 Task: Find connections with filter location Buckhaven with filter topic #inspirationwith filter profile language Potuguese with filter current company Indian Army with filter school Students careers with filter industry Retail Florists with filter service category Health Insurance with filter keywords title Community Food Project Worker
Action: Mouse moved to (588, 68)
Screenshot: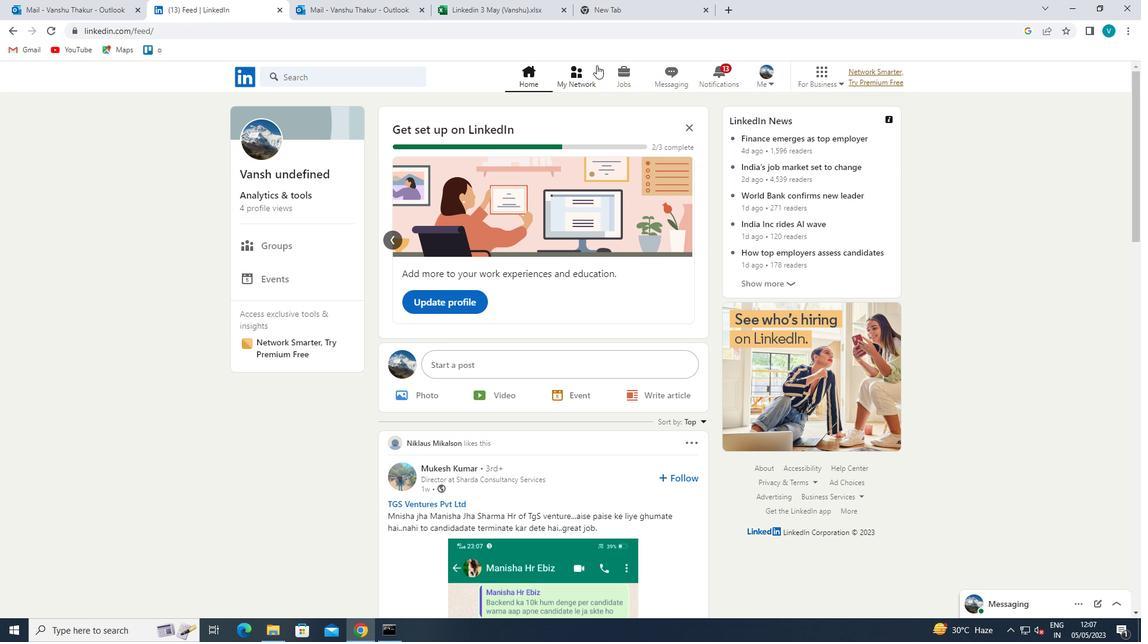 
Action: Mouse pressed left at (588, 68)
Screenshot: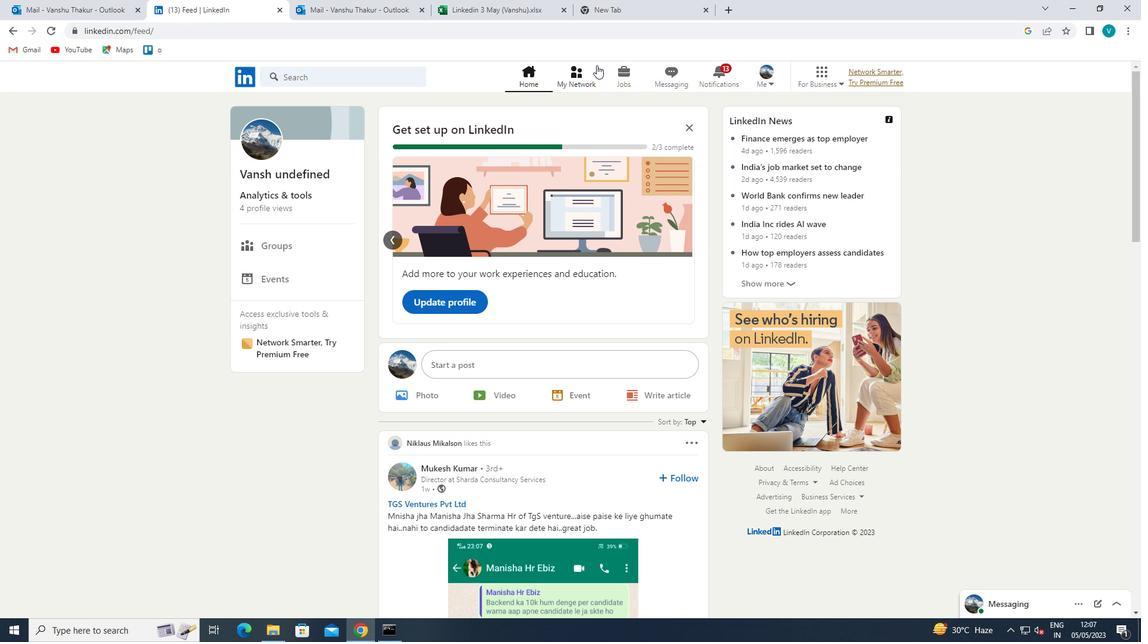 
Action: Mouse moved to (345, 137)
Screenshot: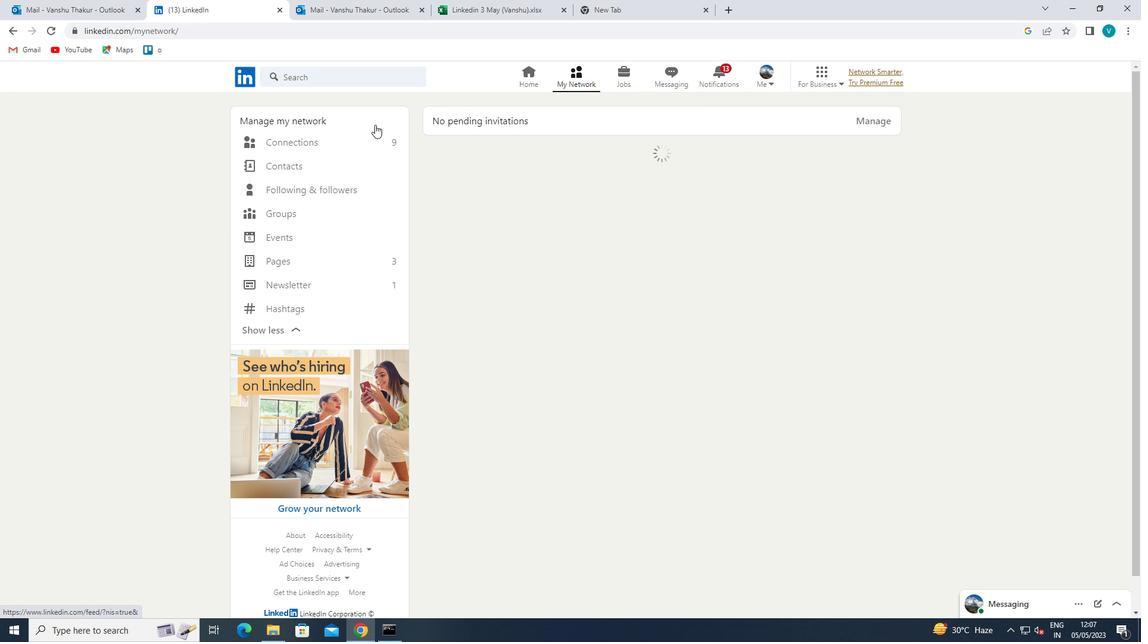 
Action: Mouse pressed left at (345, 137)
Screenshot: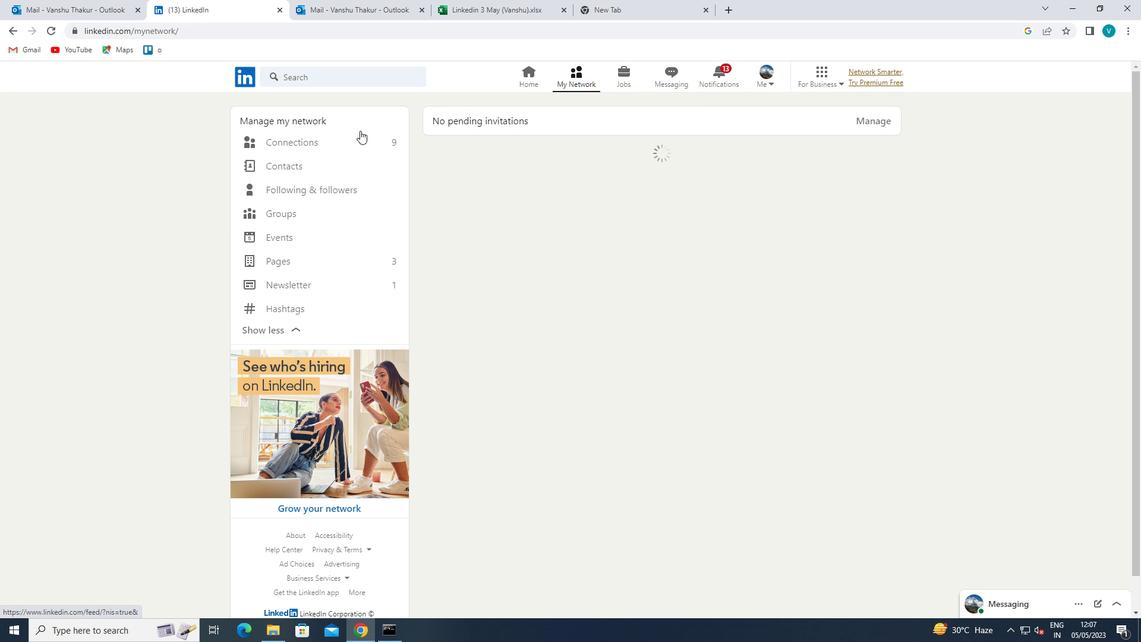 
Action: Mouse moved to (681, 144)
Screenshot: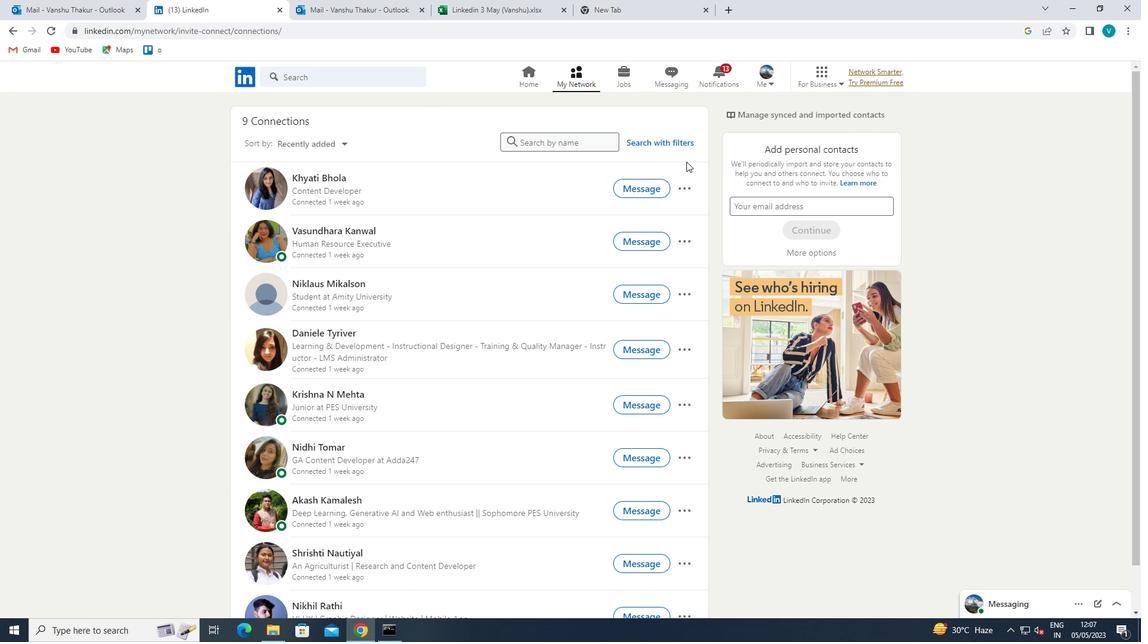 
Action: Mouse pressed left at (681, 144)
Screenshot: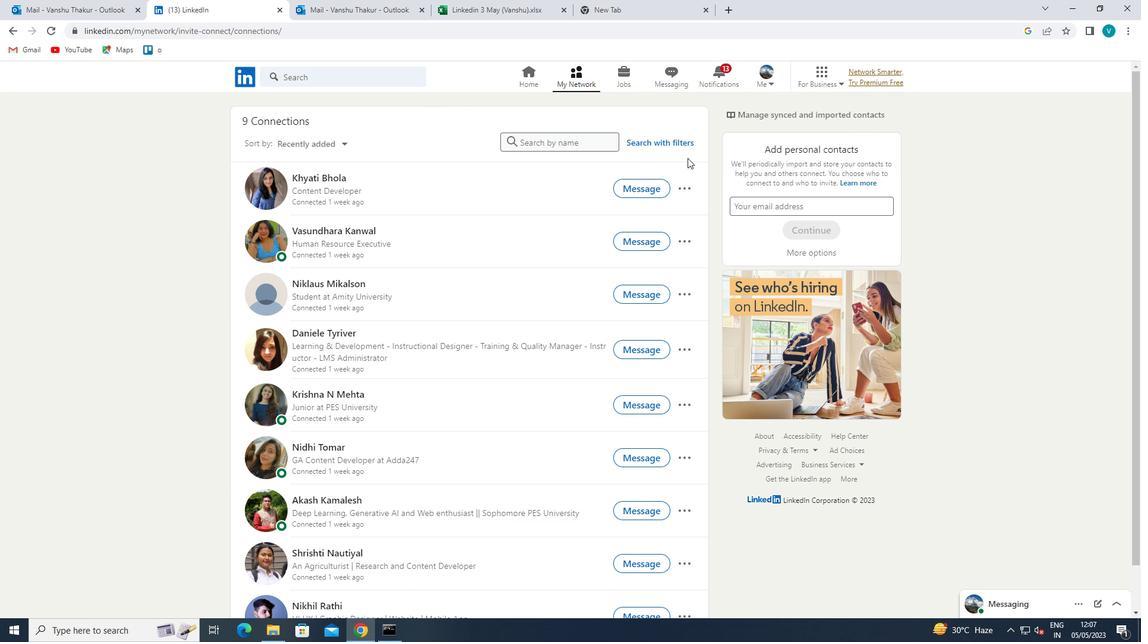
Action: Mouse moved to (575, 115)
Screenshot: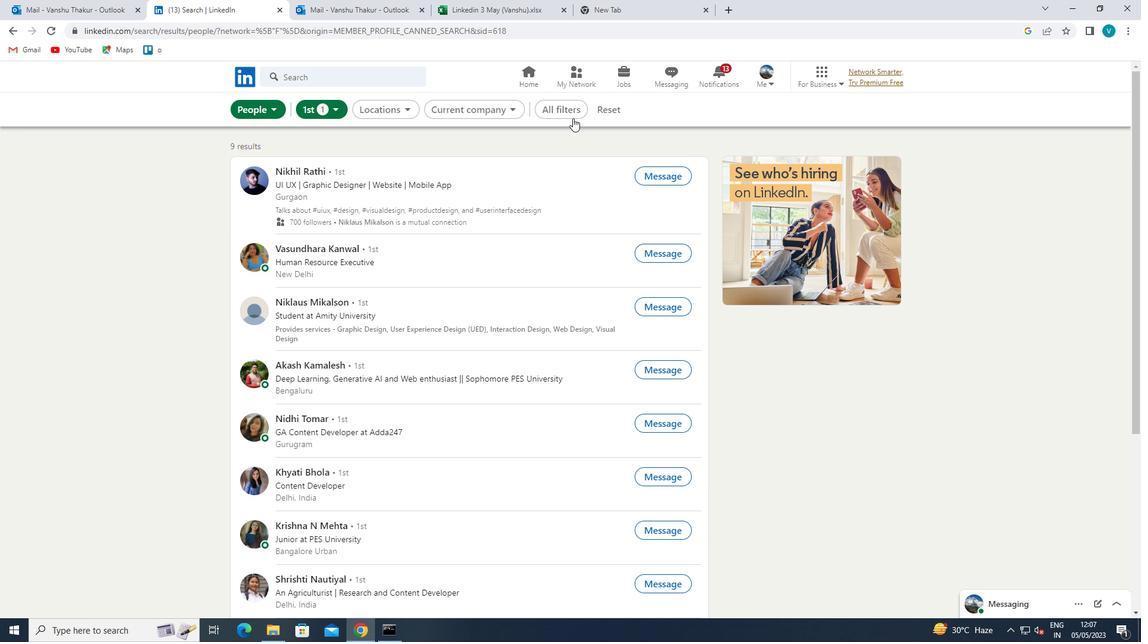 
Action: Mouse pressed left at (575, 115)
Screenshot: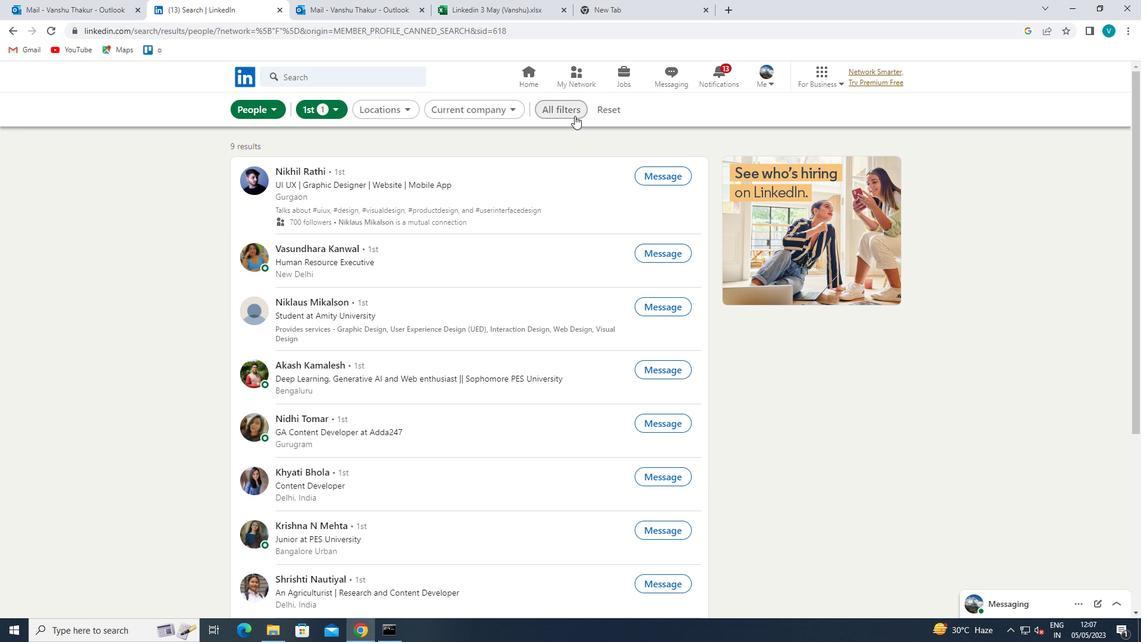 
Action: Mouse moved to (929, 231)
Screenshot: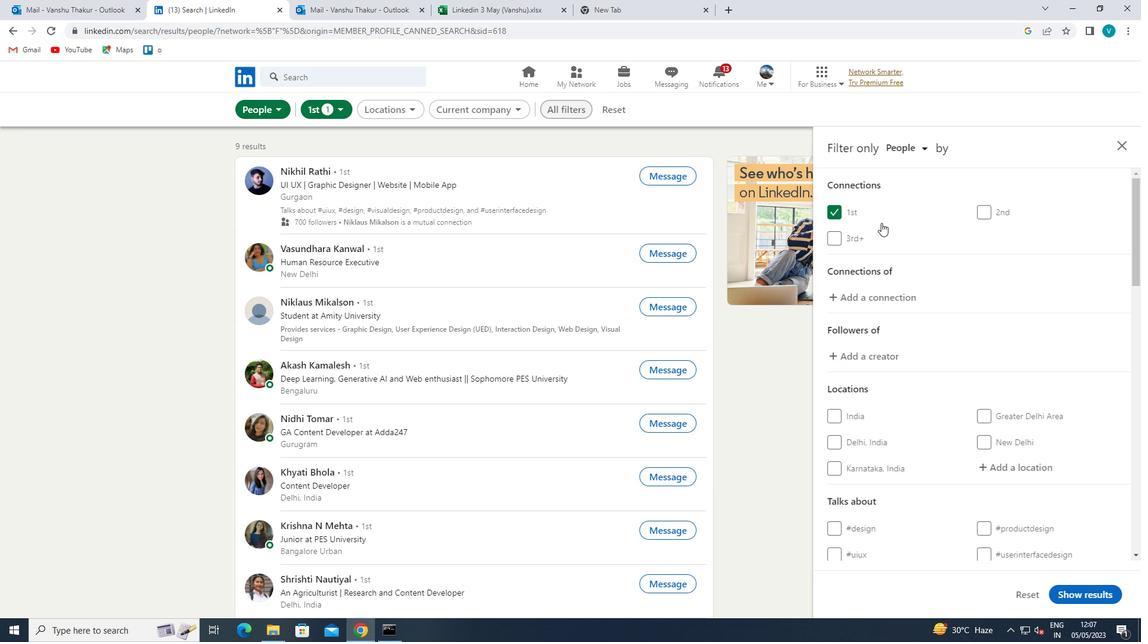 
Action: Mouse scrolled (929, 231) with delta (0, 0)
Screenshot: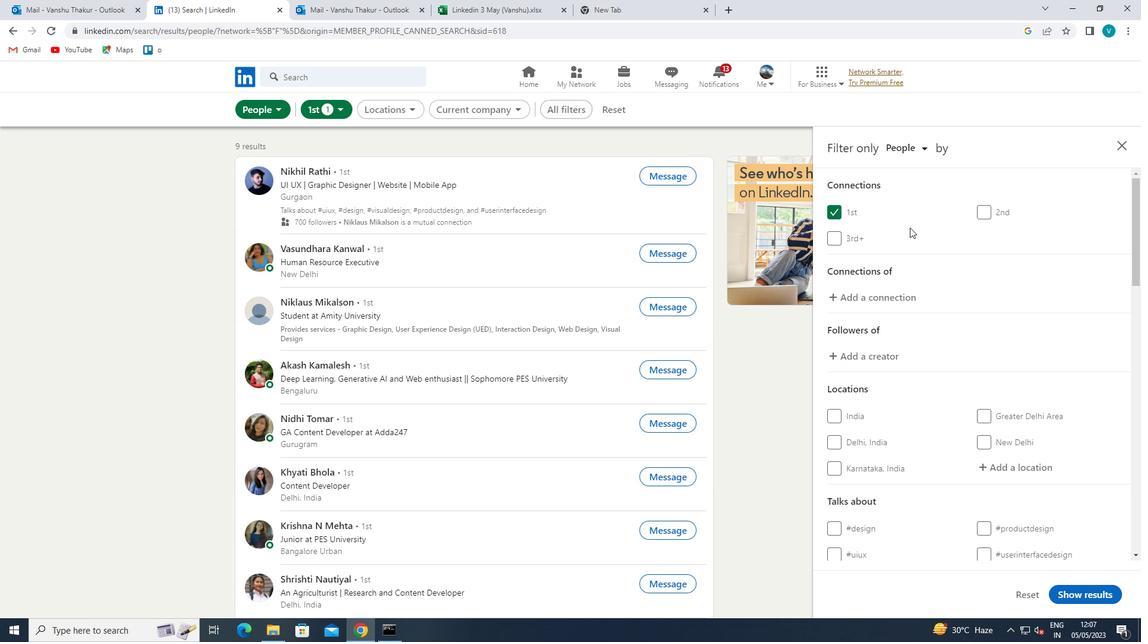 
Action: Mouse scrolled (929, 231) with delta (0, 0)
Screenshot: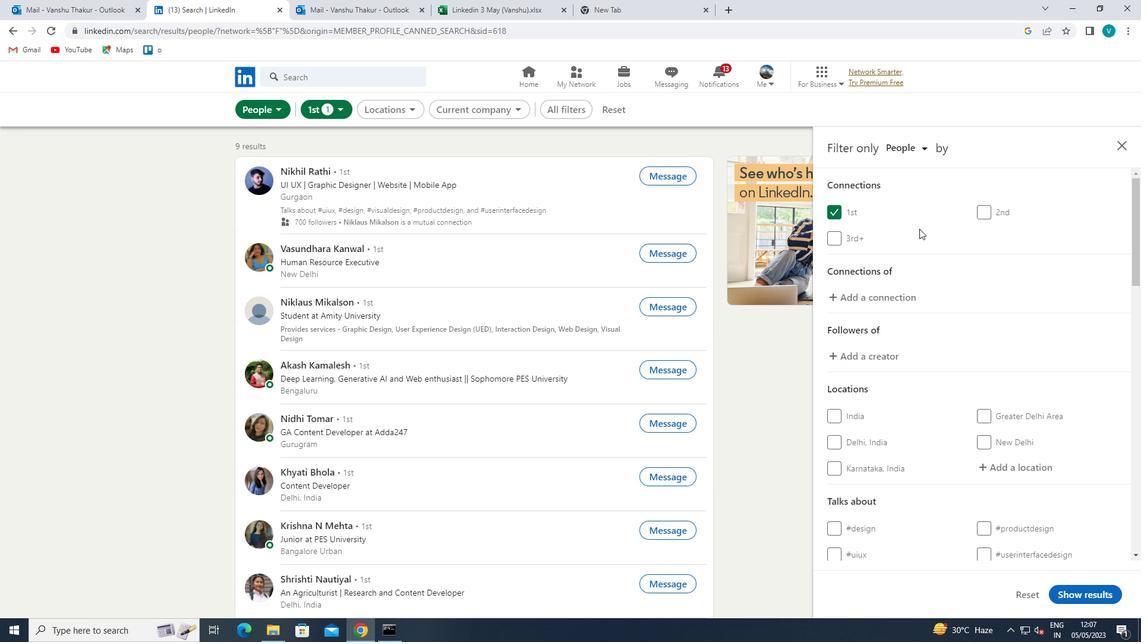 
Action: Mouse moved to (1009, 339)
Screenshot: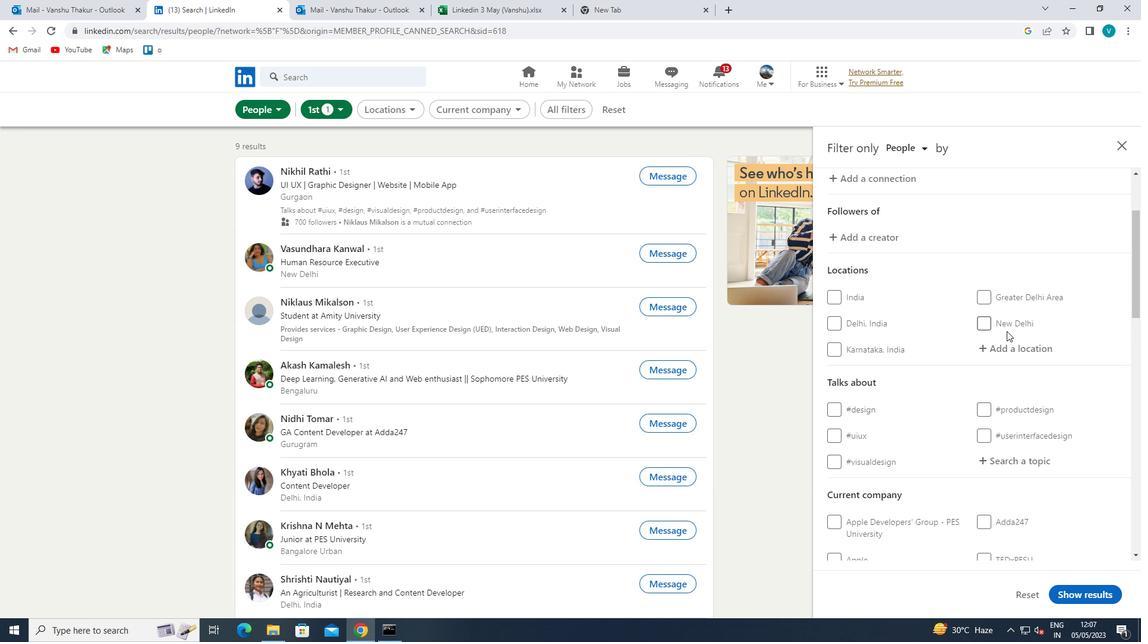 
Action: Mouse pressed left at (1009, 339)
Screenshot: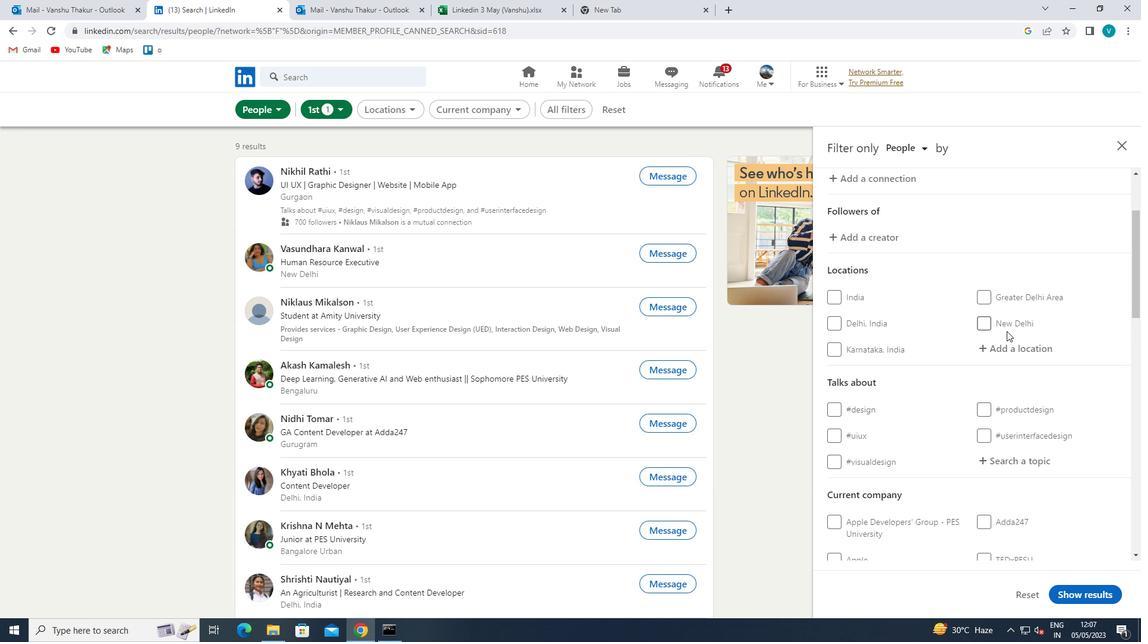 
Action: Key pressed <Key.shift>BUCKHAVEN
Screenshot: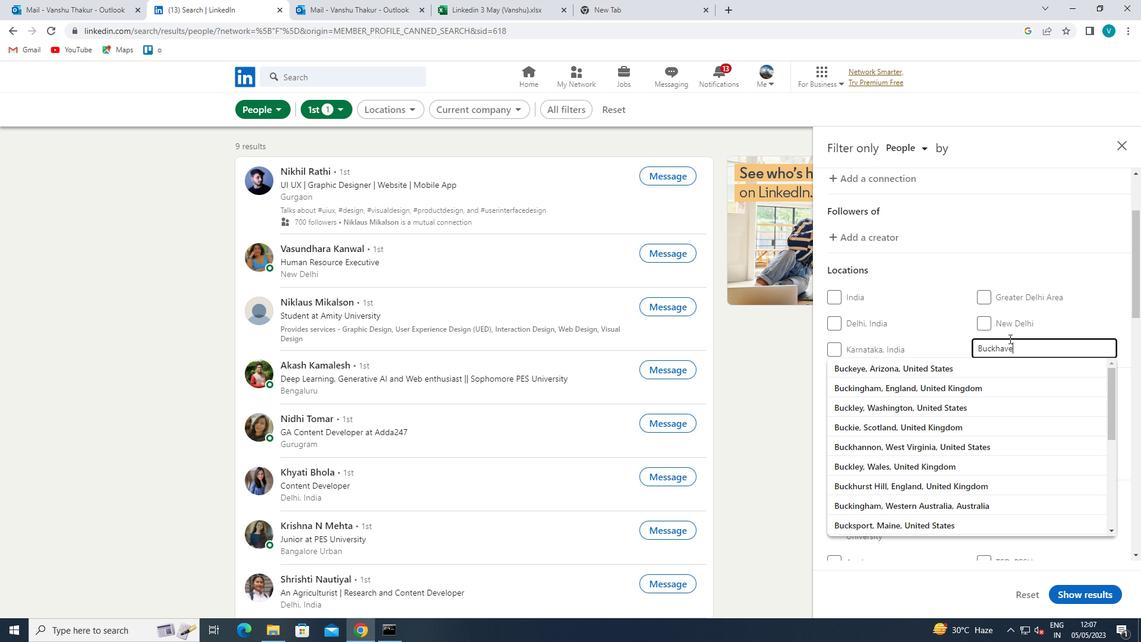 
Action: Mouse moved to (985, 367)
Screenshot: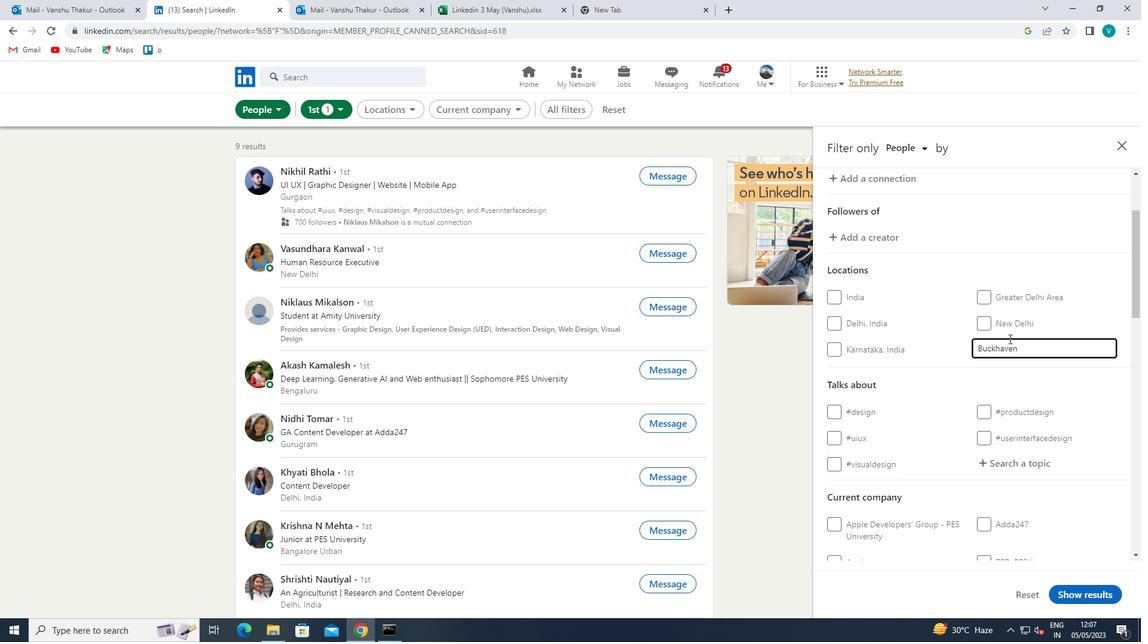
Action: Mouse pressed left at (985, 367)
Screenshot: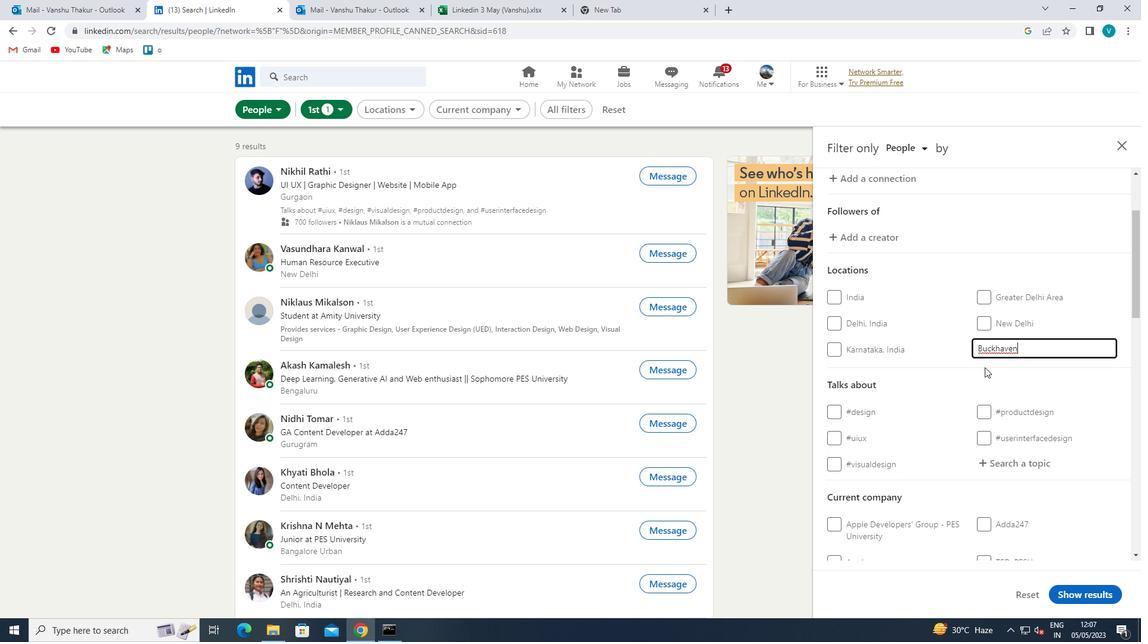 
Action: Mouse scrolled (985, 366) with delta (0, 0)
Screenshot: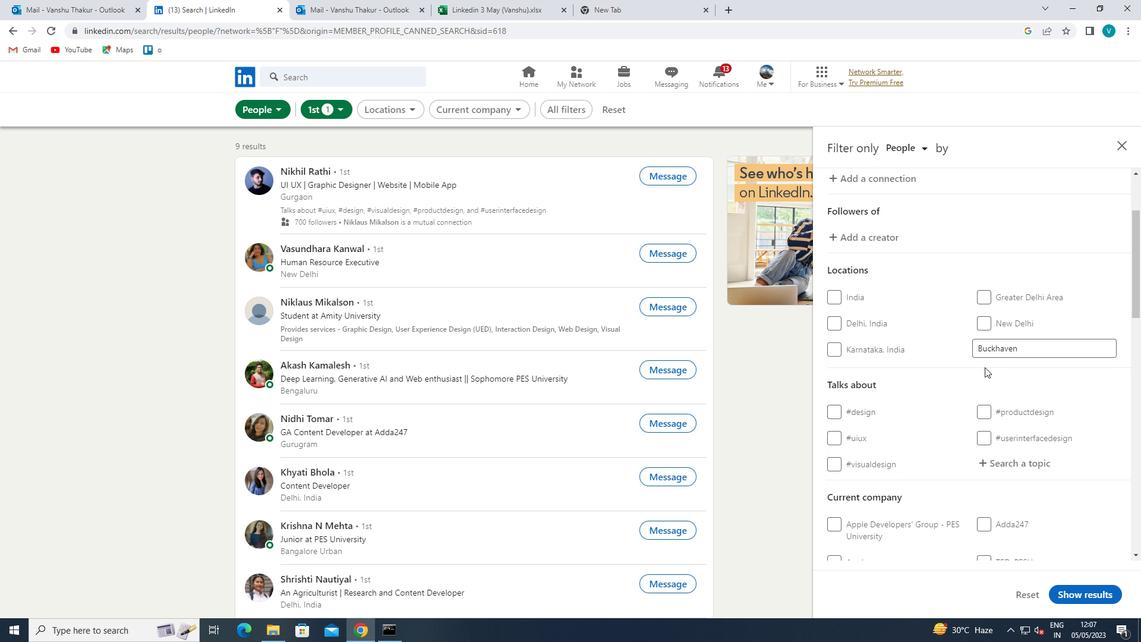 
Action: Mouse scrolled (985, 366) with delta (0, 0)
Screenshot: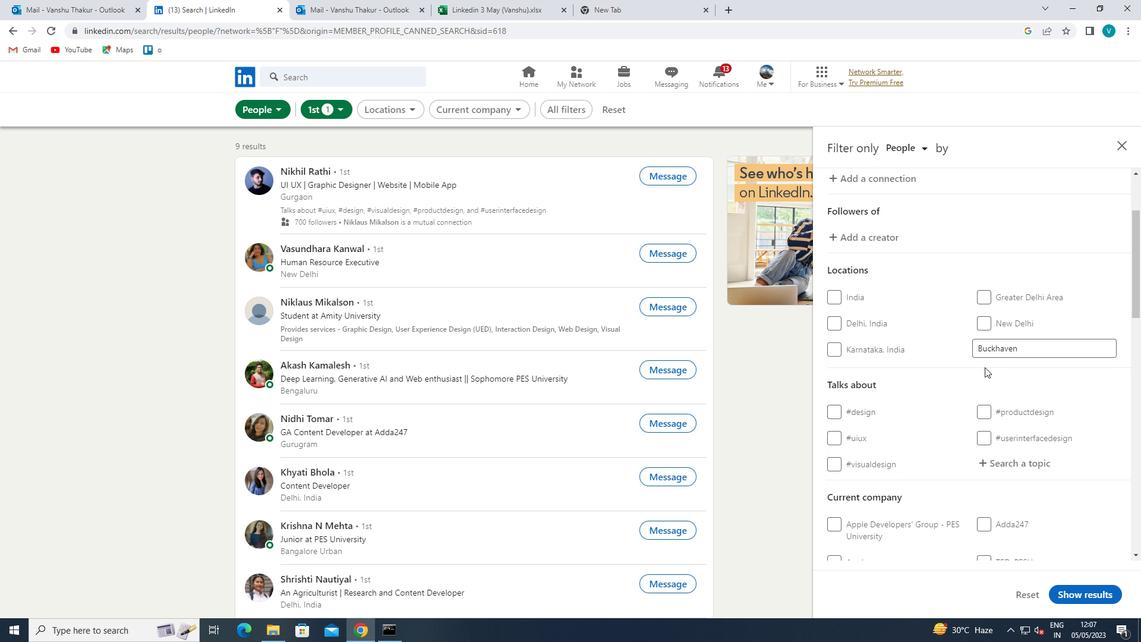 
Action: Mouse moved to (1009, 344)
Screenshot: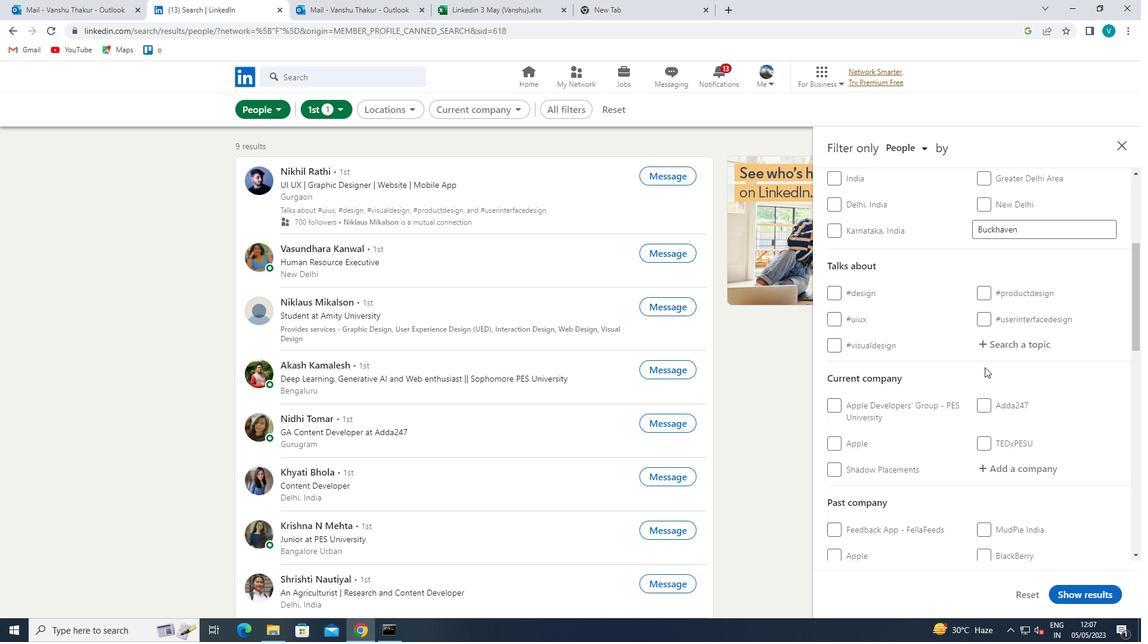 
Action: Mouse pressed left at (1009, 344)
Screenshot: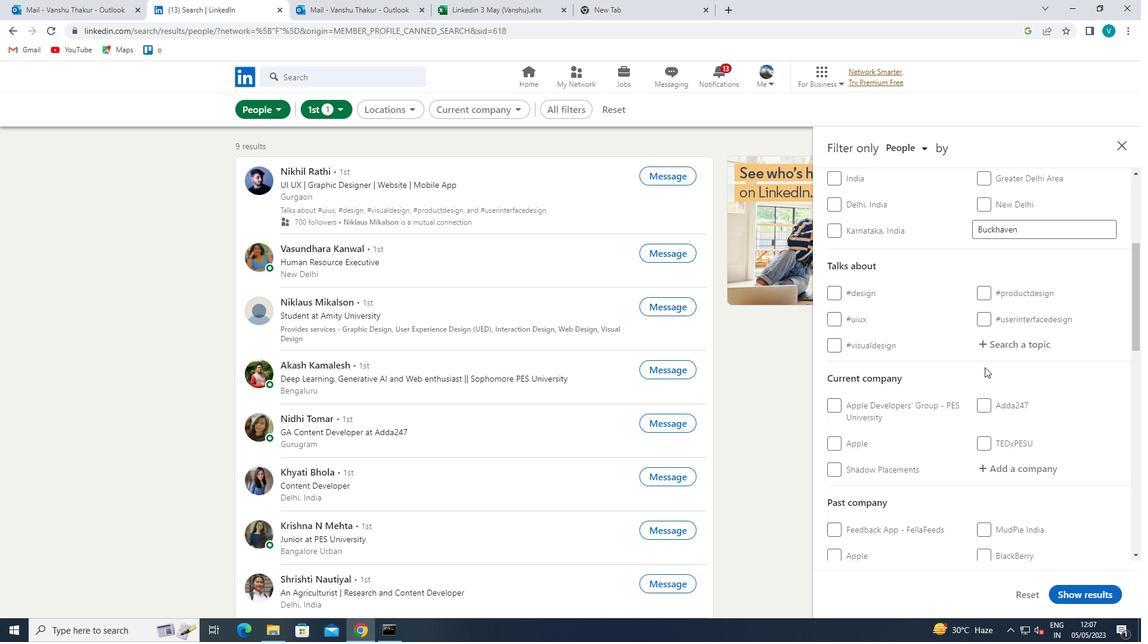 
Action: Key pressed INSPIRATION
Screenshot: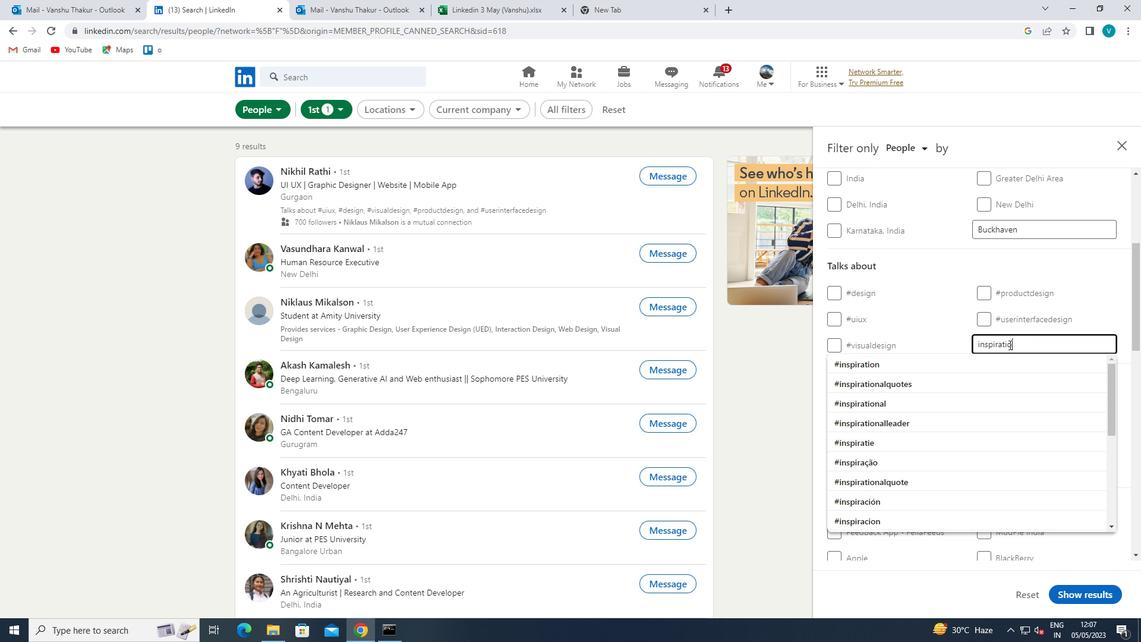 
Action: Mouse moved to (987, 359)
Screenshot: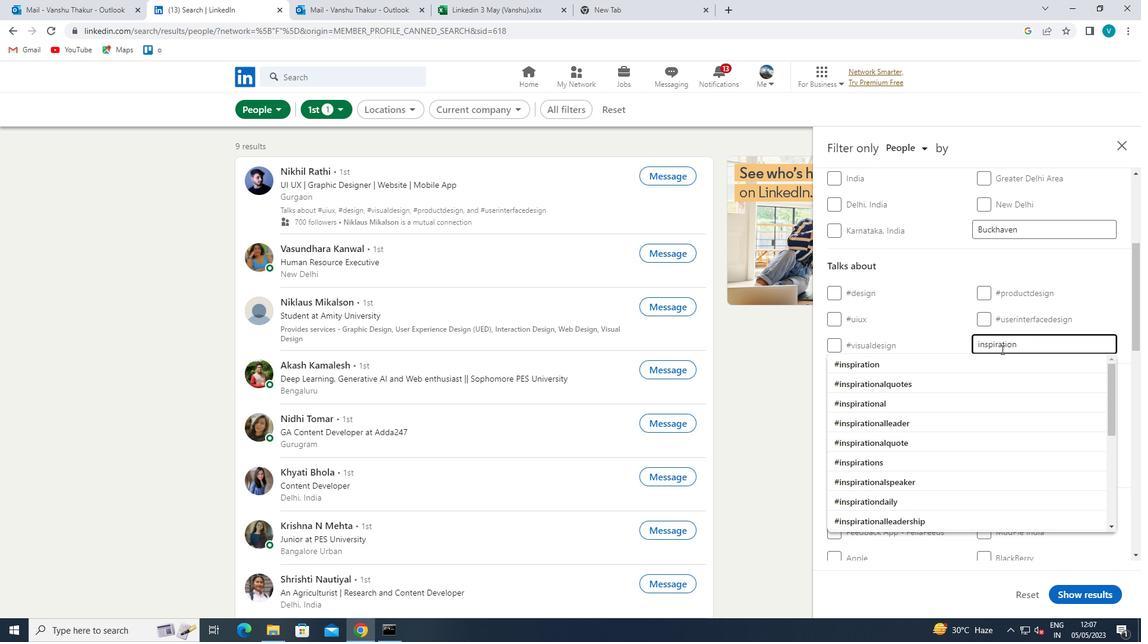 
Action: Mouse pressed left at (987, 359)
Screenshot: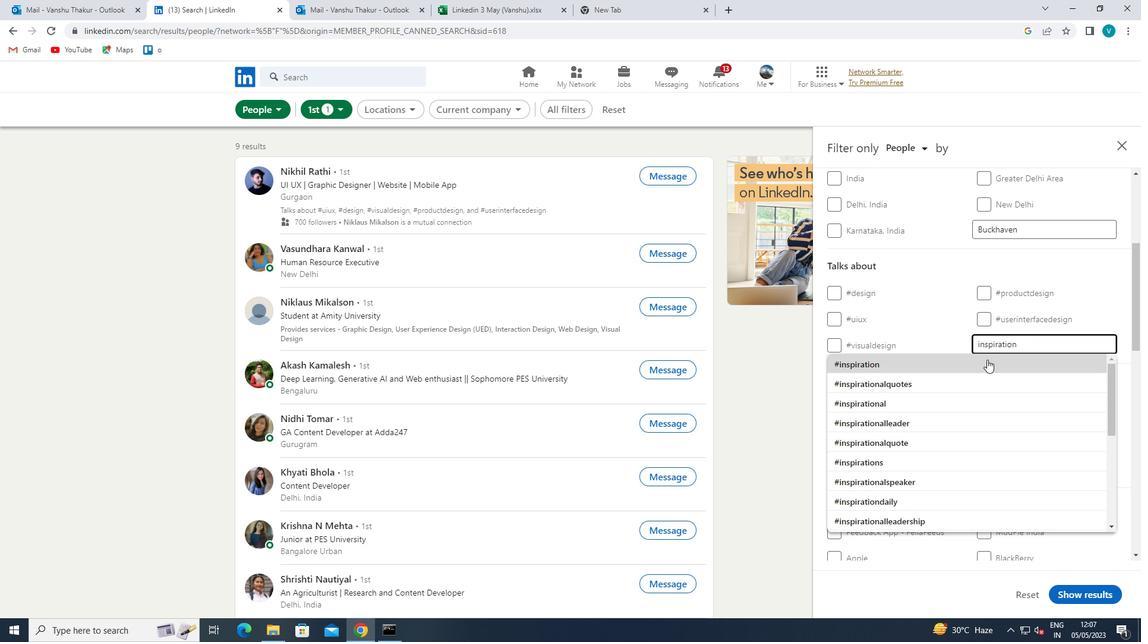 
Action: Mouse scrolled (987, 359) with delta (0, 0)
Screenshot: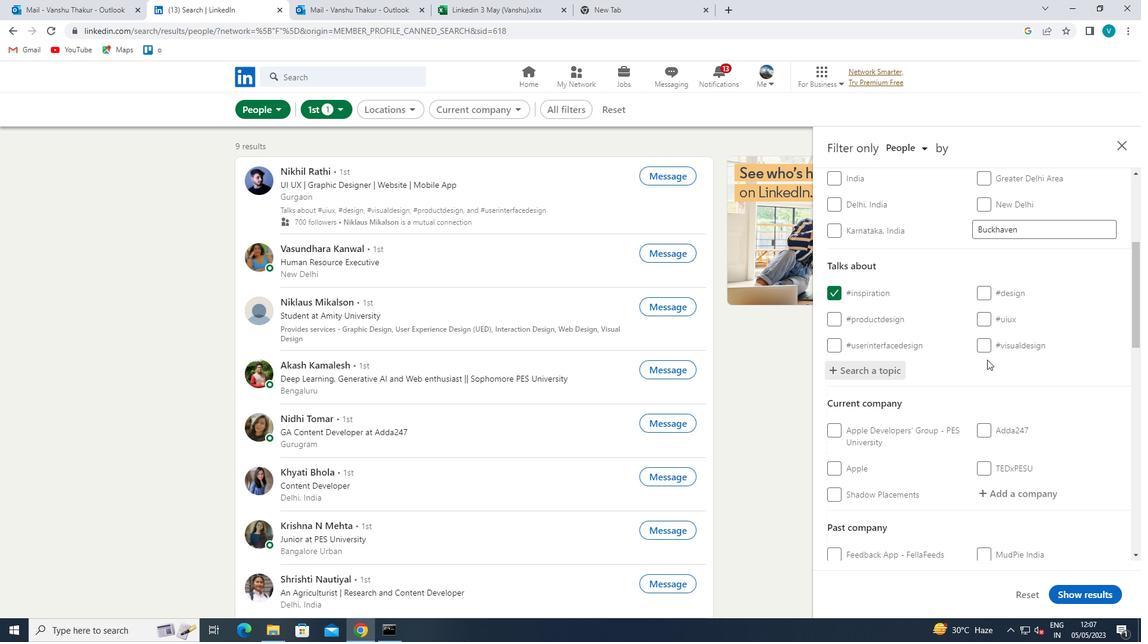 
Action: Mouse scrolled (987, 359) with delta (0, 0)
Screenshot: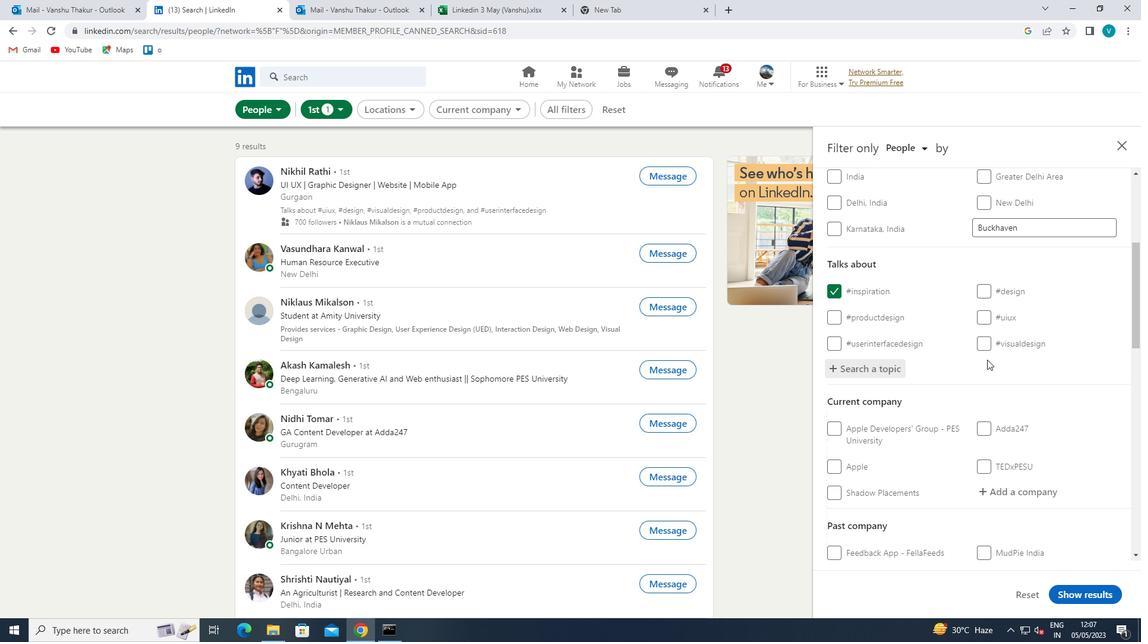 
Action: Mouse moved to (995, 374)
Screenshot: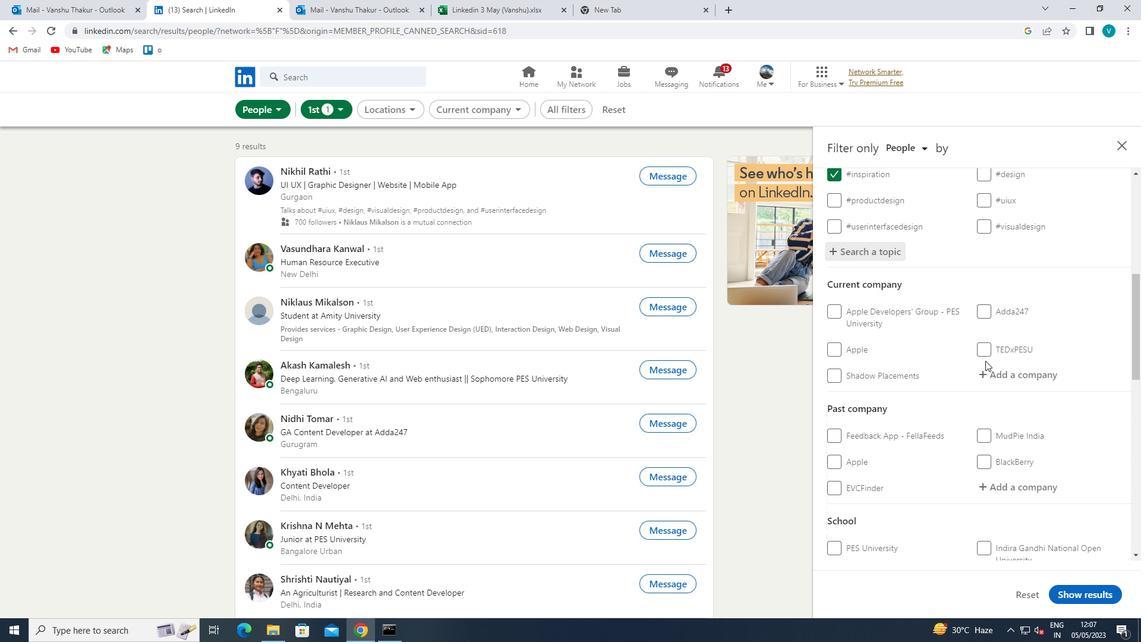
Action: Mouse pressed left at (995, 374)
Screenshot: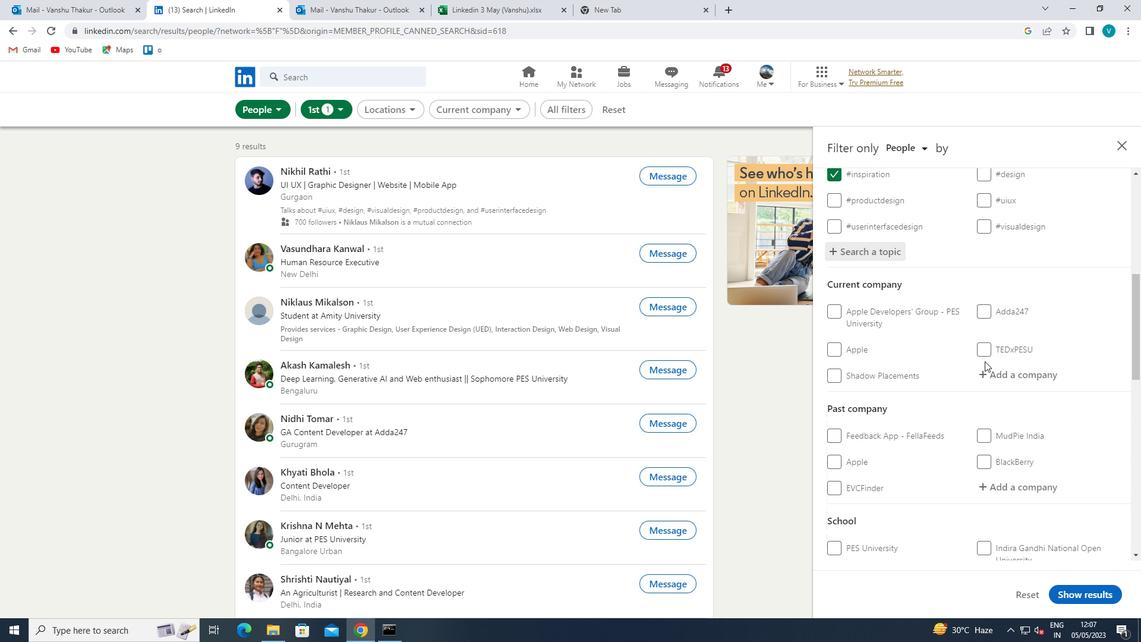 
Action: Mouse moved to (1002, 371)
Screenshot: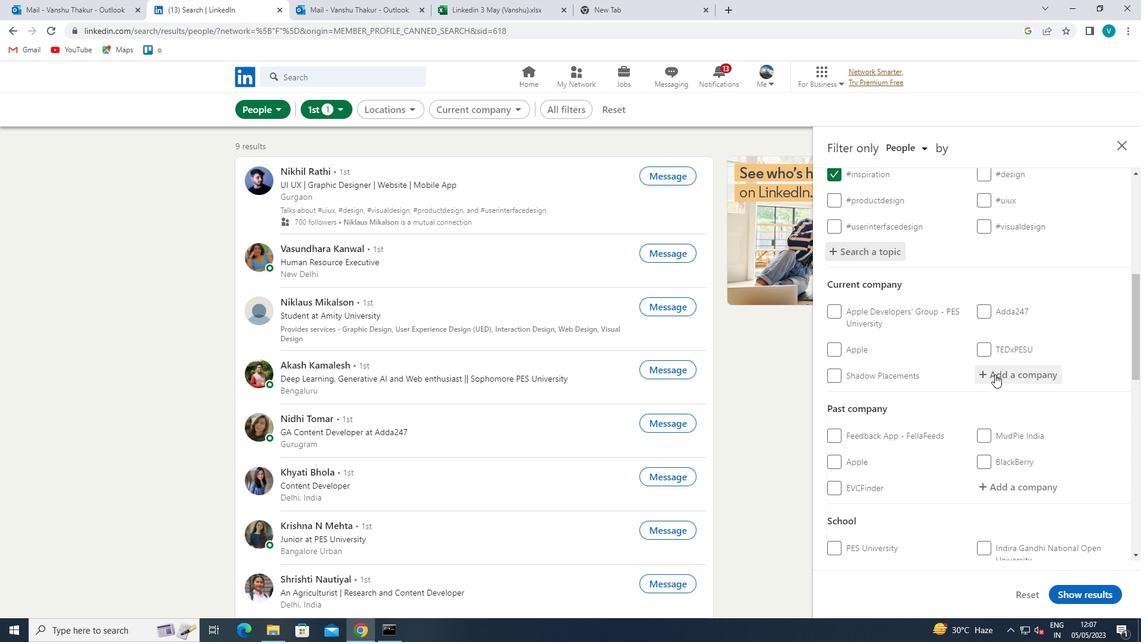 
Action: Key pressed <Key.shift>INDIAN<Key.space><Key.shift>ARMY
Screenshot: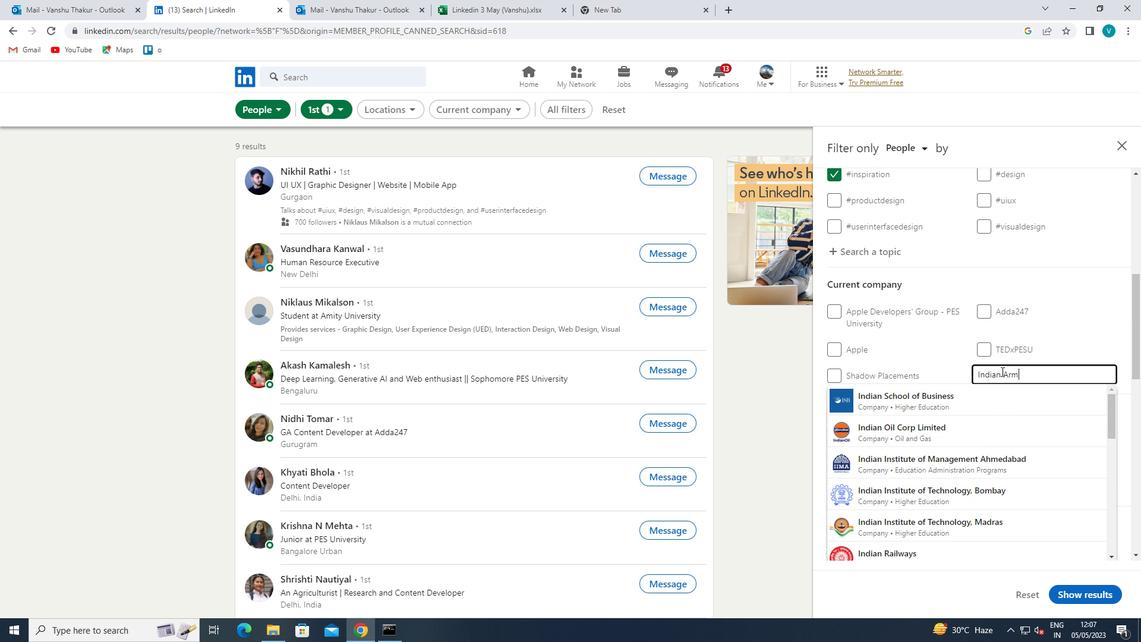 
Action: Mouse moved to (971, 391)
Screenshot: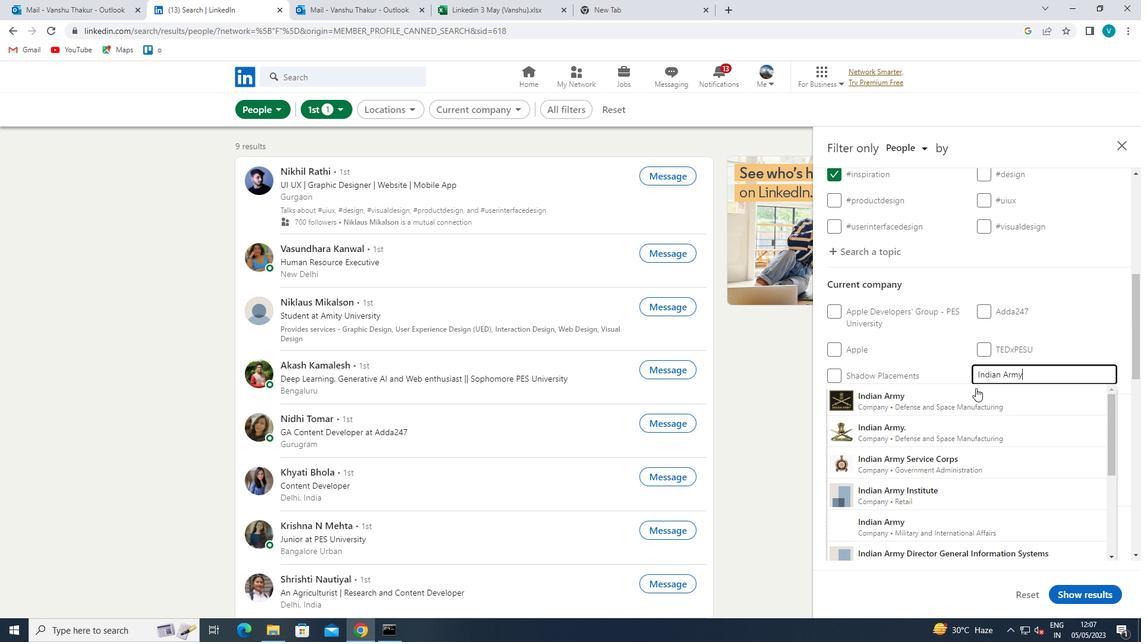 
Action: Mouse pressed left at (971, 391)
Screenshot: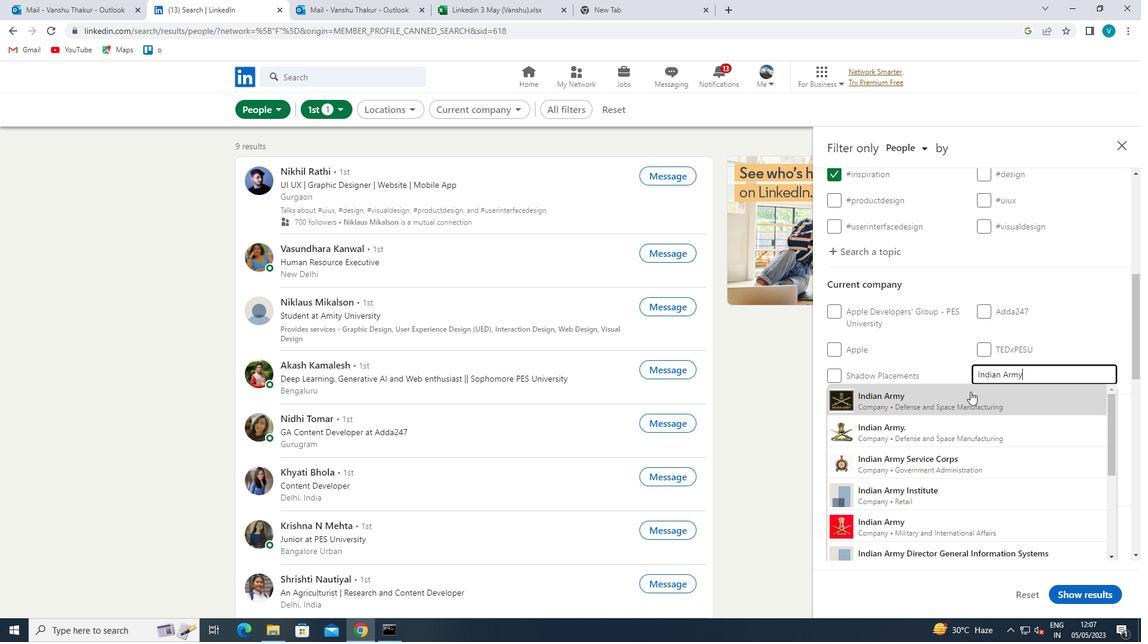 
Action: Mouse scrolled (971, 391) with delta (0, 0)
Screenshot: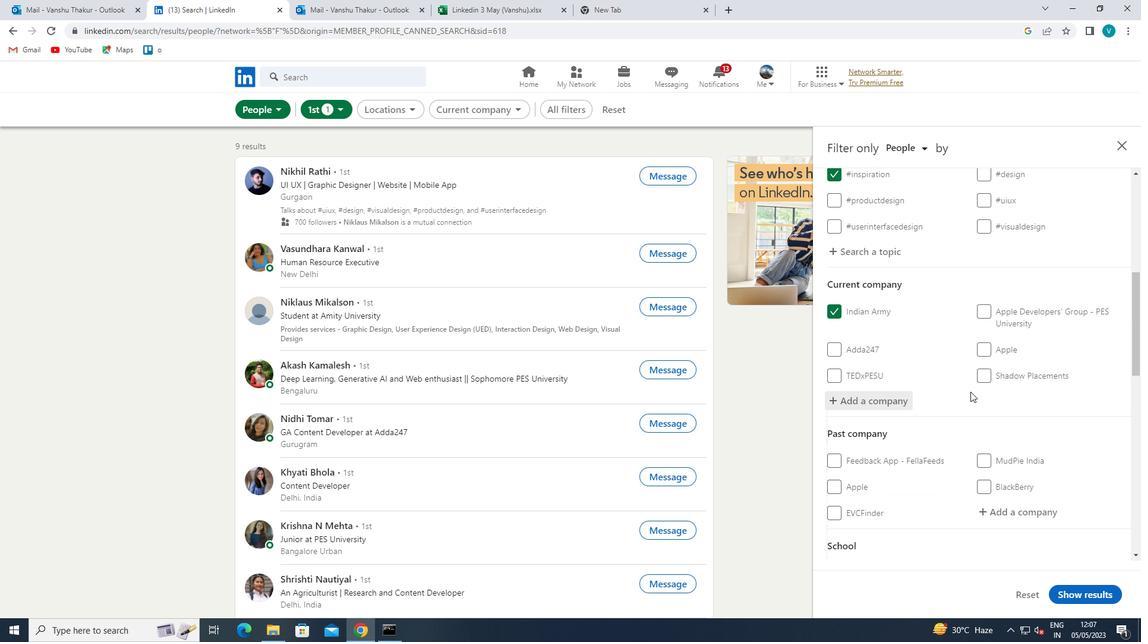 
Action: Mouse scrolled (971, 391) with delta (0, 0)
Screenshot: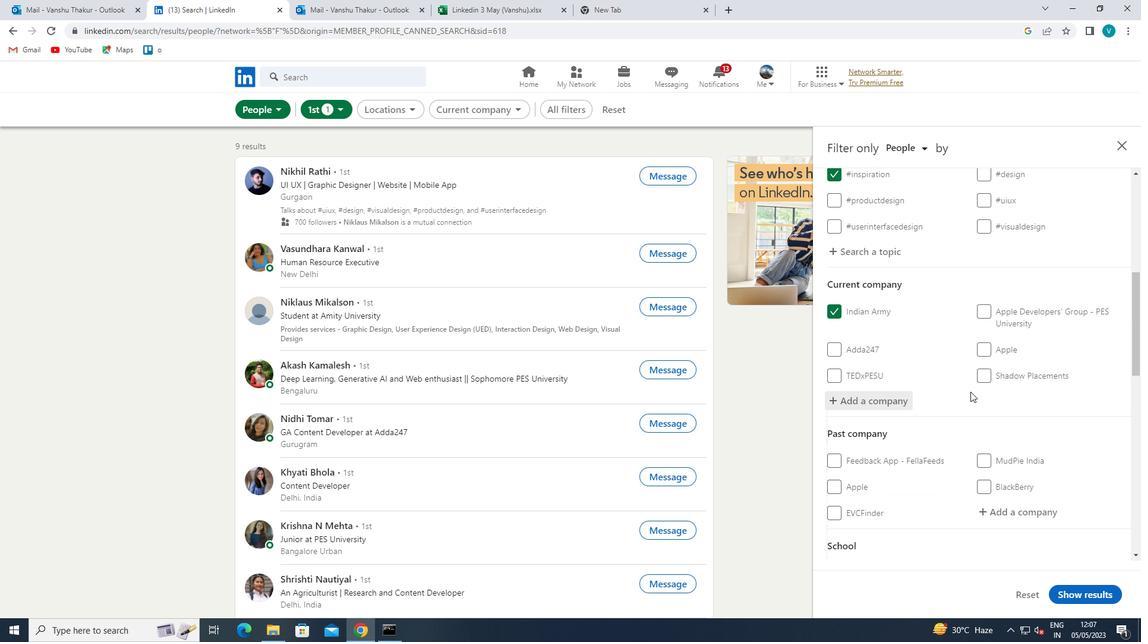 
Action: Mouse scrolled (971, 391) with delta (0, 0)
Screenshot: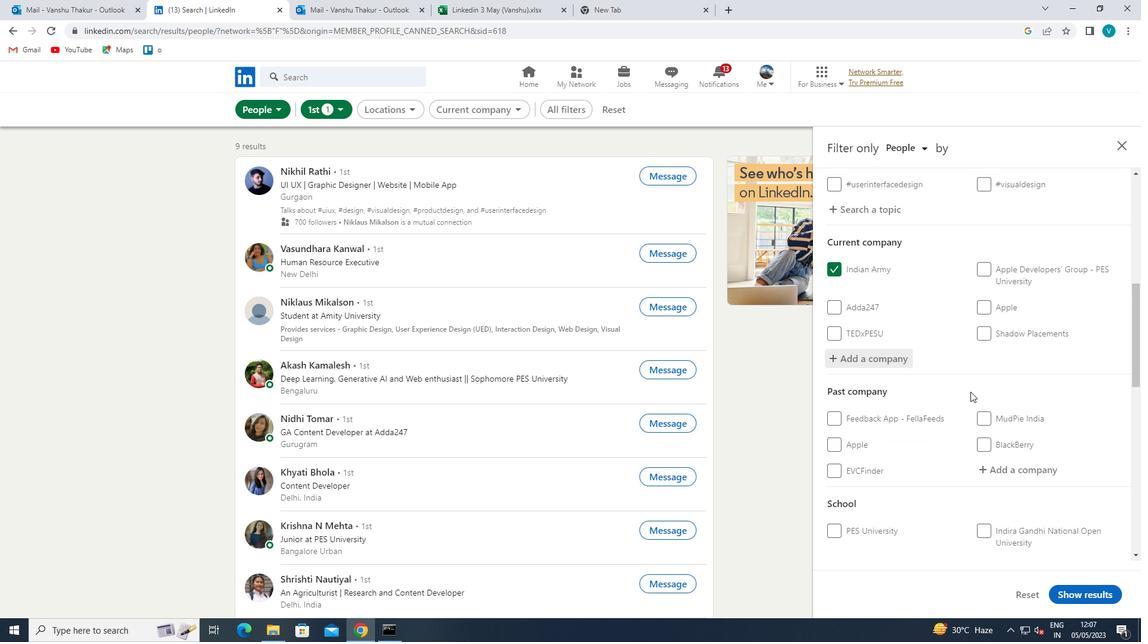 
Action: Mouse scrolled (971, 391) with delta (0, 0)
Screenshot: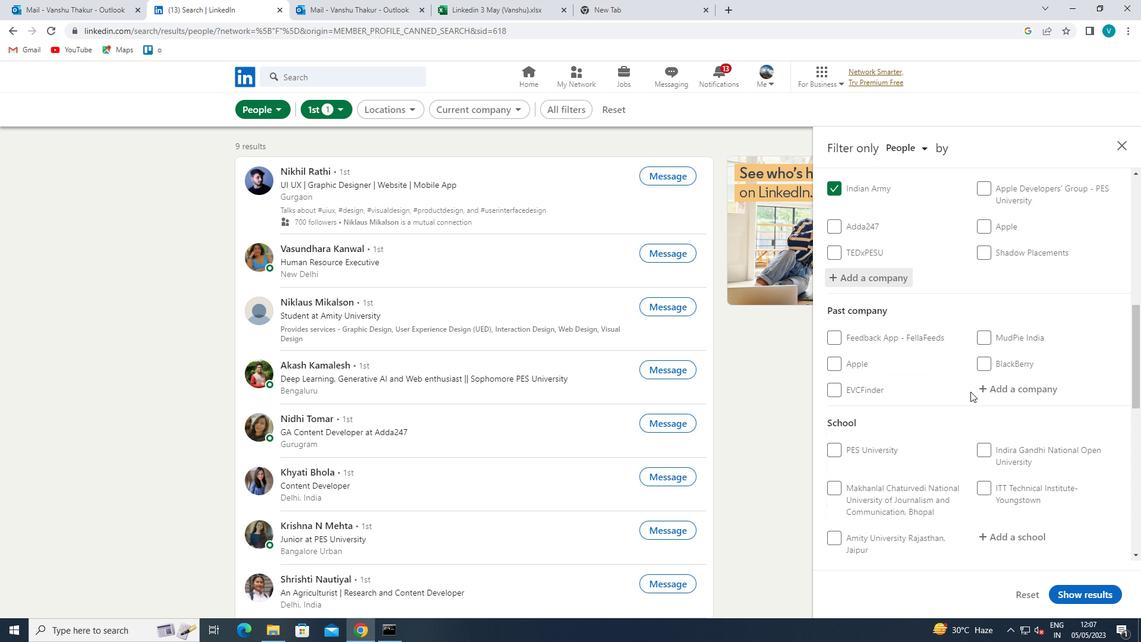 
Action: Mouse scrolled (971, 391) with delta (0, 0)
Screenshot: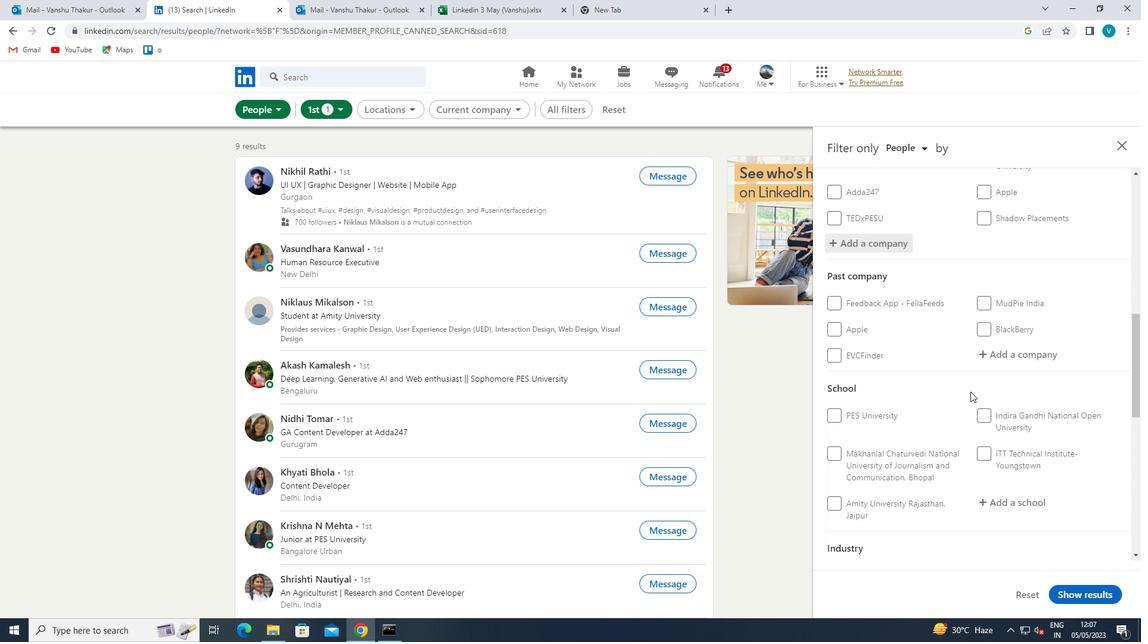 
Action: Mouse moved to (1003, 362)
Screenshot: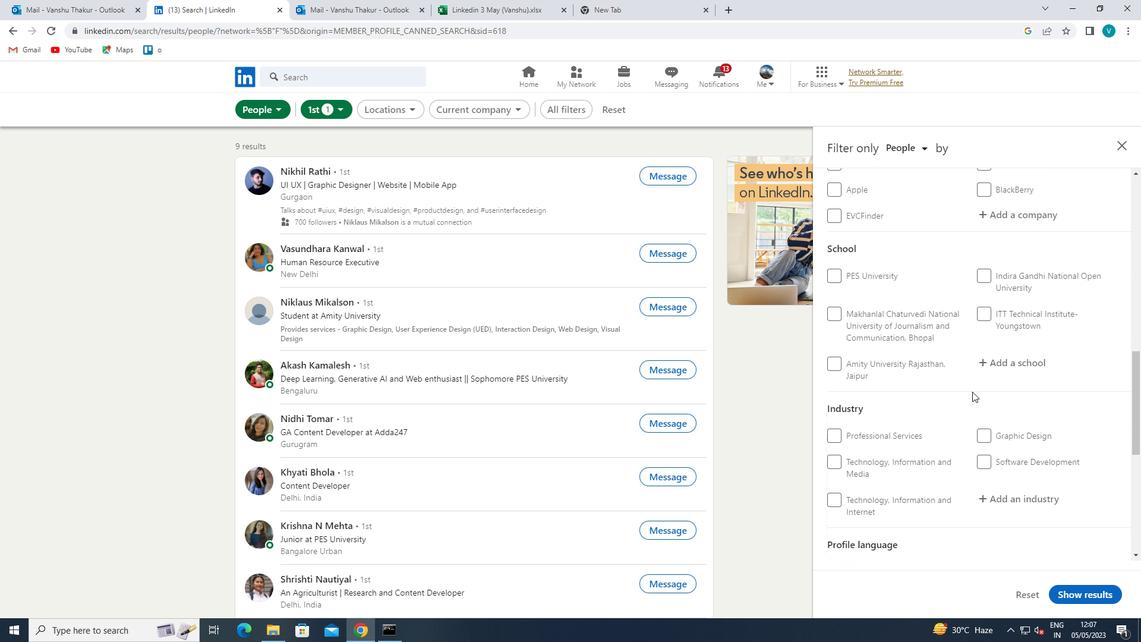 
Action: Mouse pressed left at (1003, 362)
Screenshot: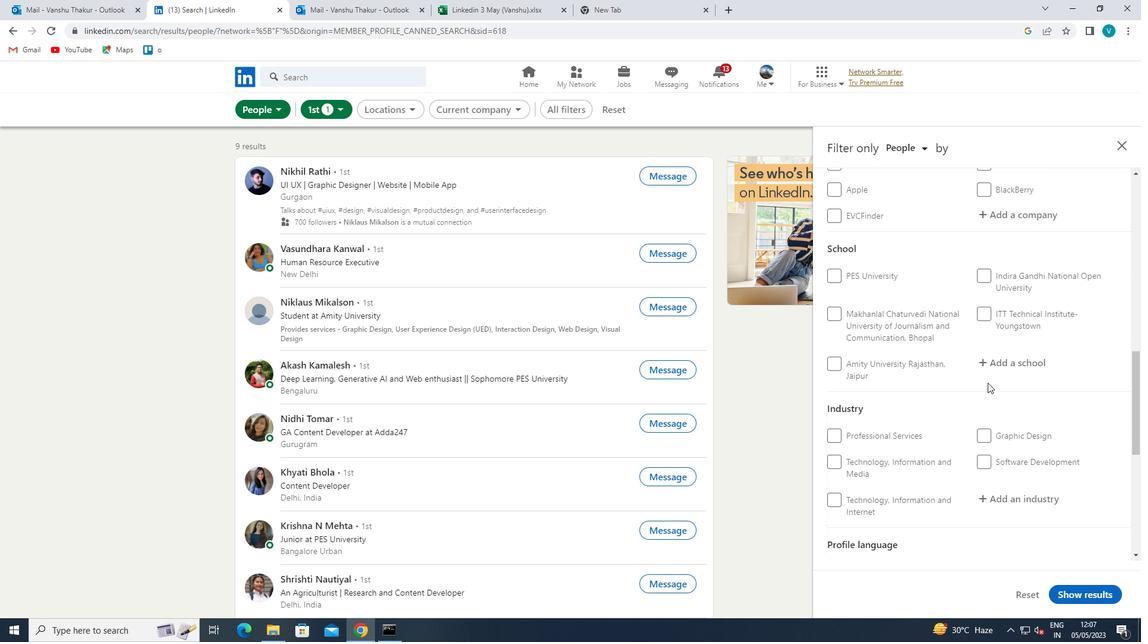 
Action: Mouse moved to (1005, 361)
Screenshot: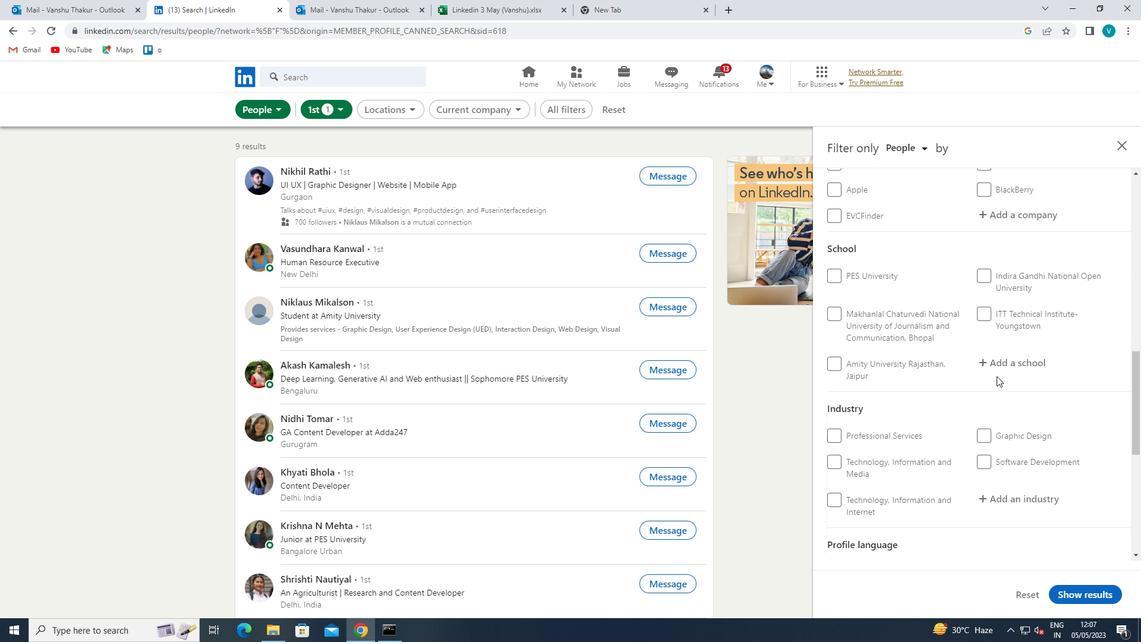 
Action: Key pressed CAREERS
Screenshot: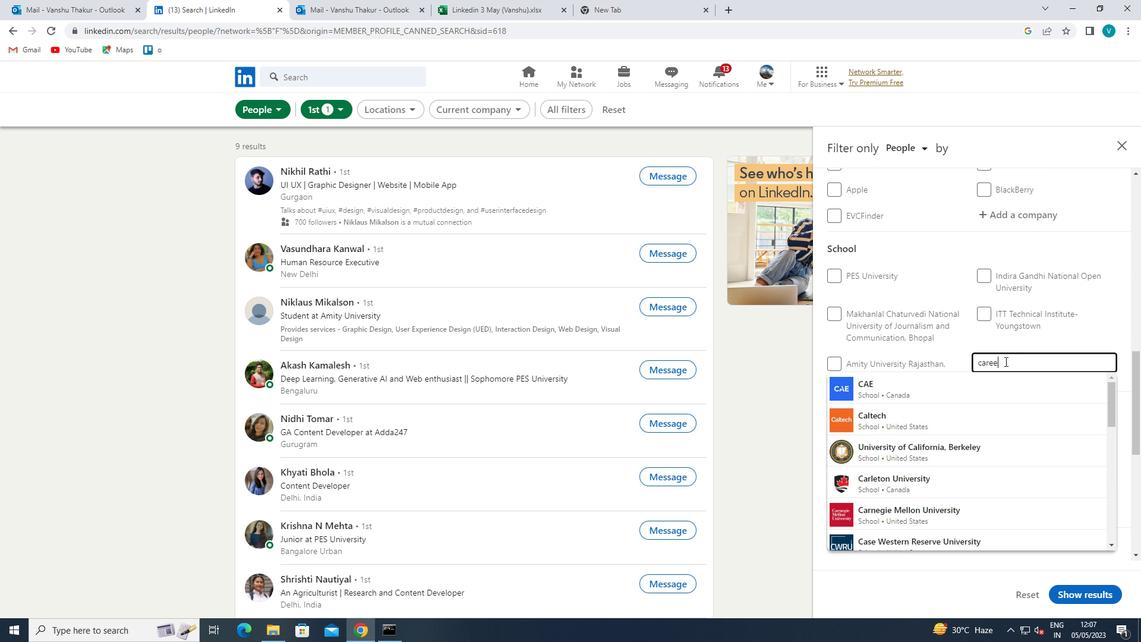 
Action: Mouse moved to (980, 359)
Screenshot: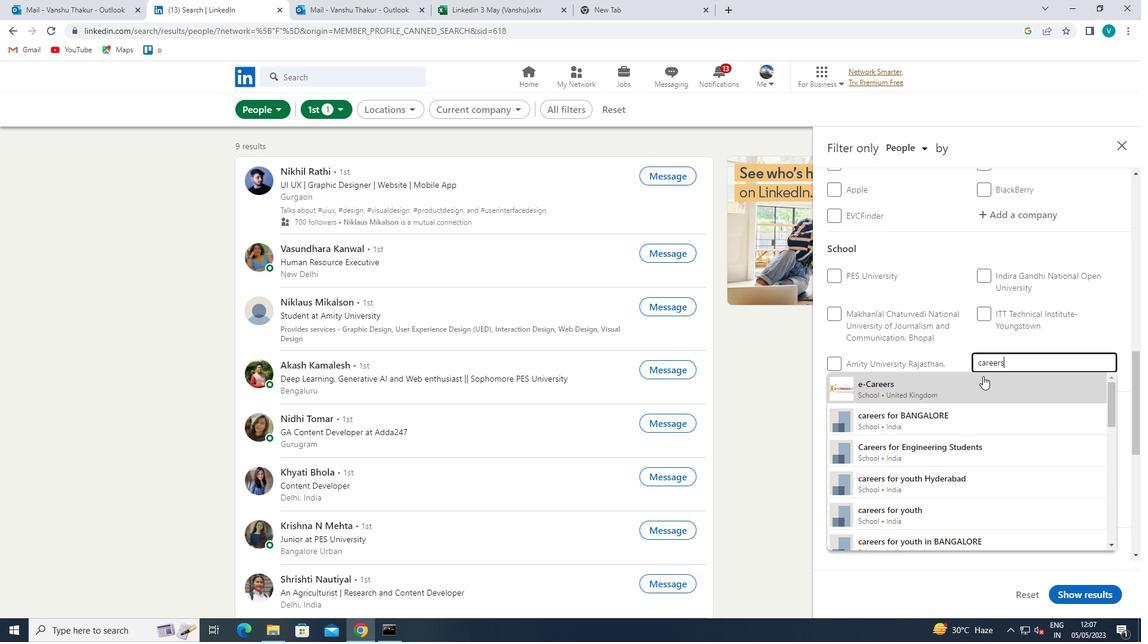 
Action: Mouse pressed left at (980, 359)
Screenshot: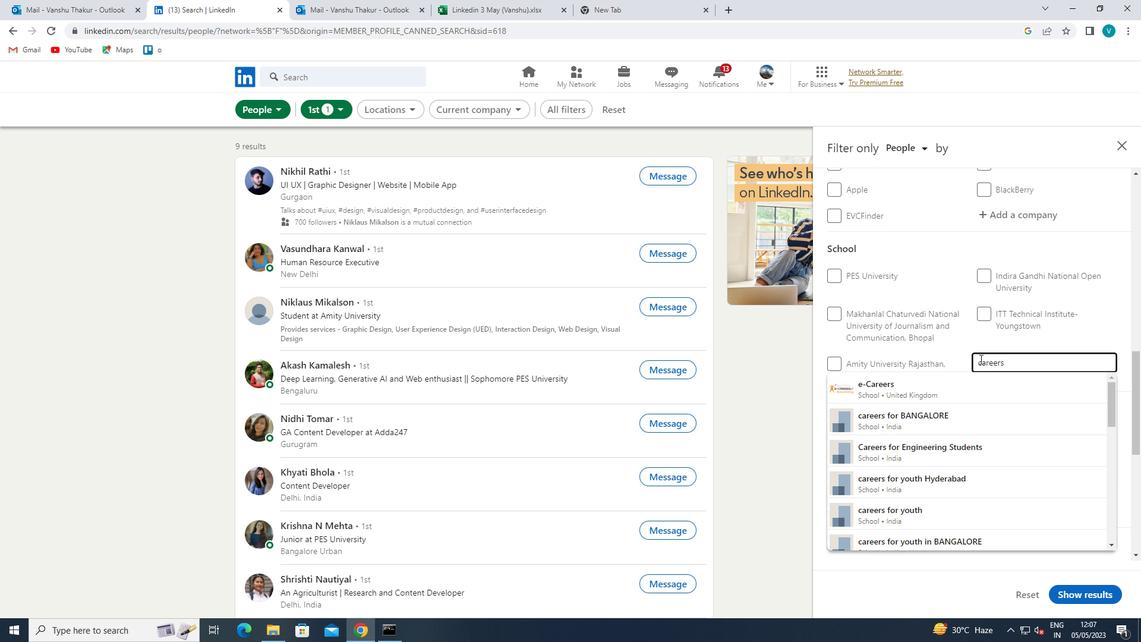 
Action: Mouse moved to (978, 364)
Screenshot: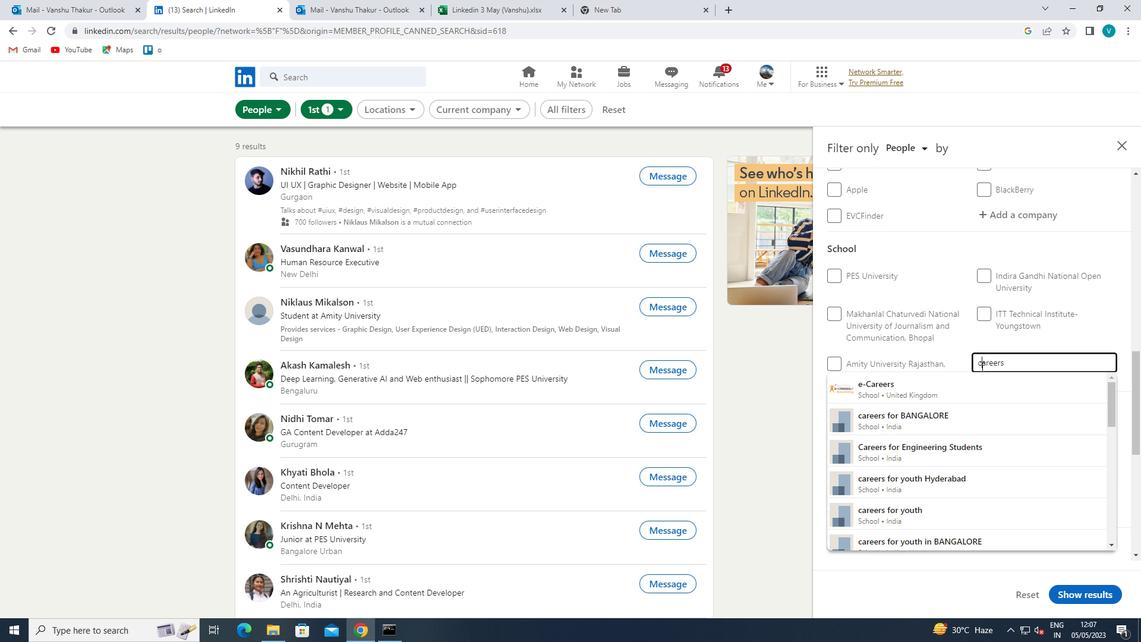 
Action: Mouse pressed left at (978, 364)
Screenshot: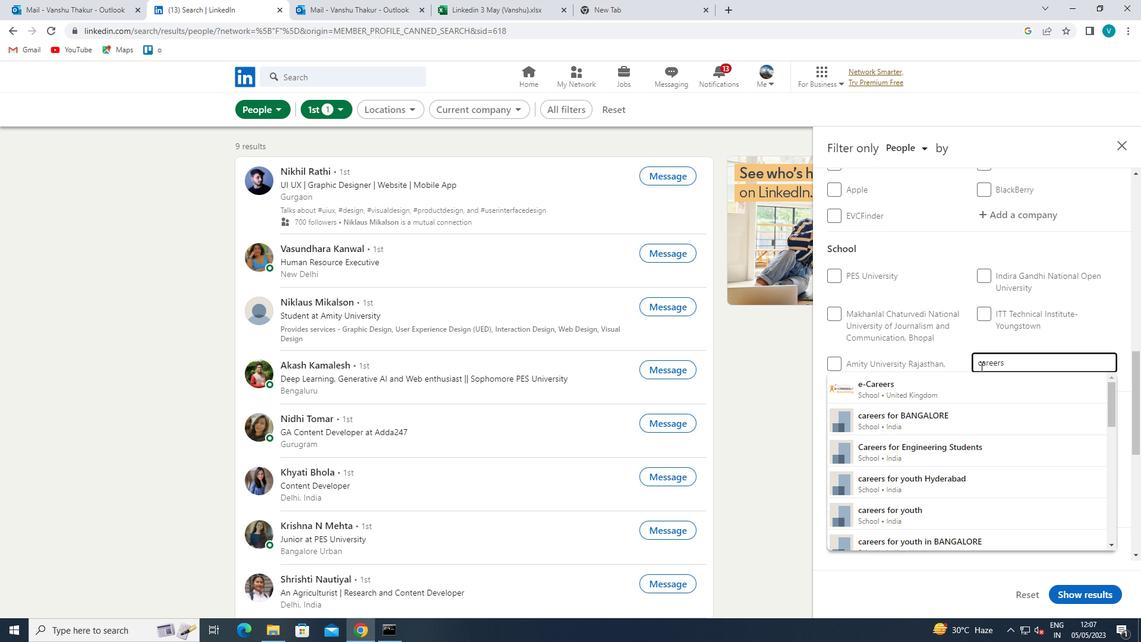 
Action: Mouse moved to (988, 372)
Screenshot: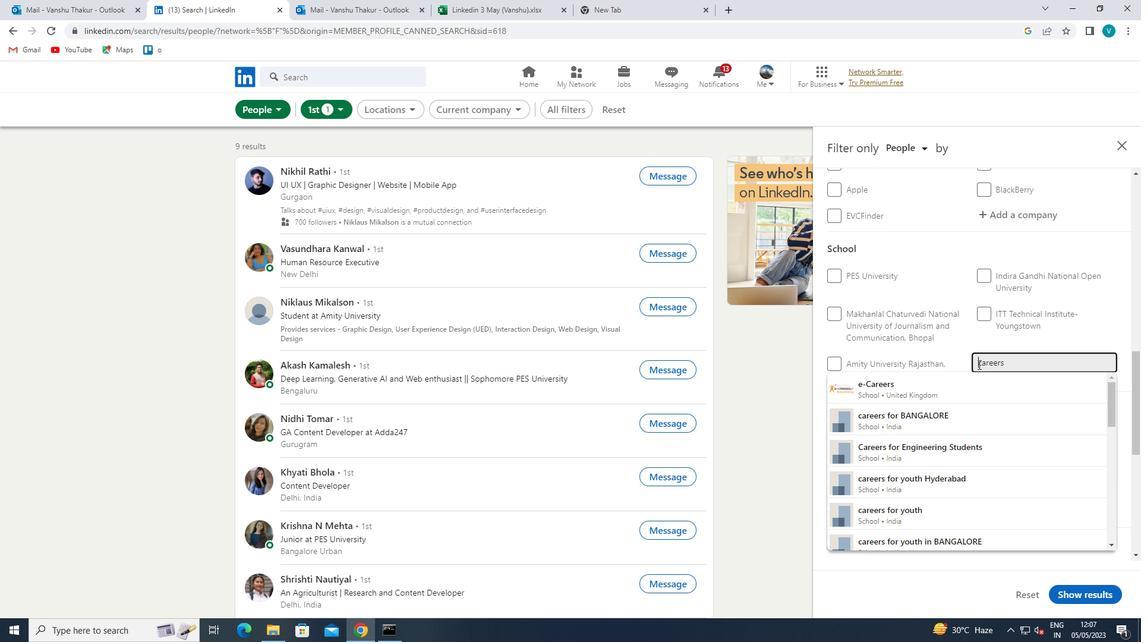 
Action: Key pressed <Key.shift>STUDENTS<Key.space>
Screenshot: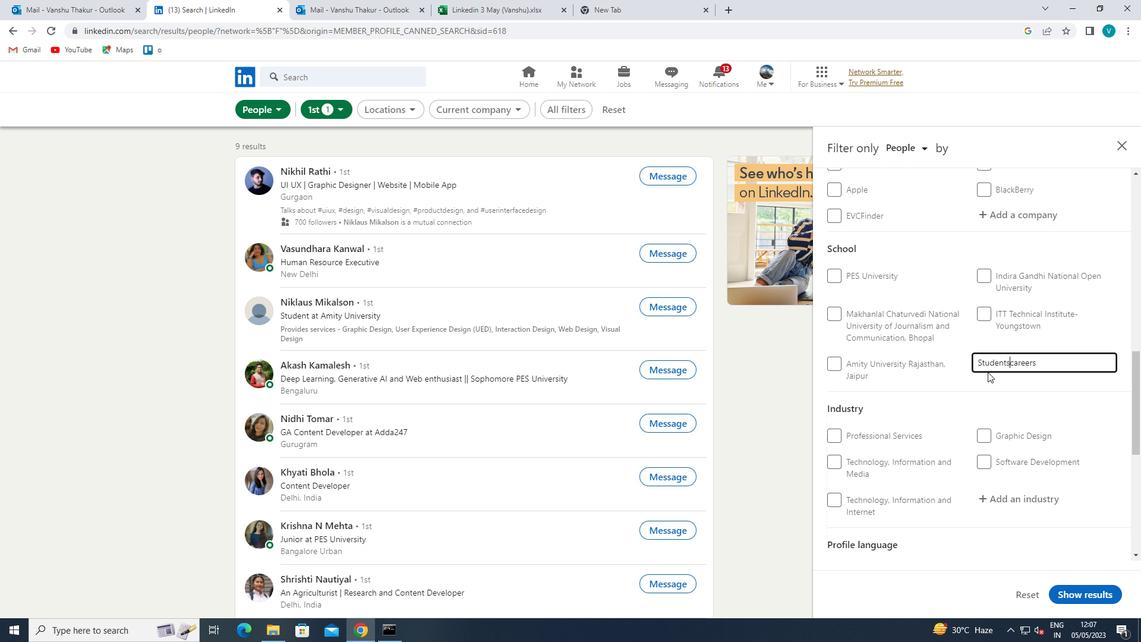 
Action: Mouse pressed left at (988, 372)
Screenshot: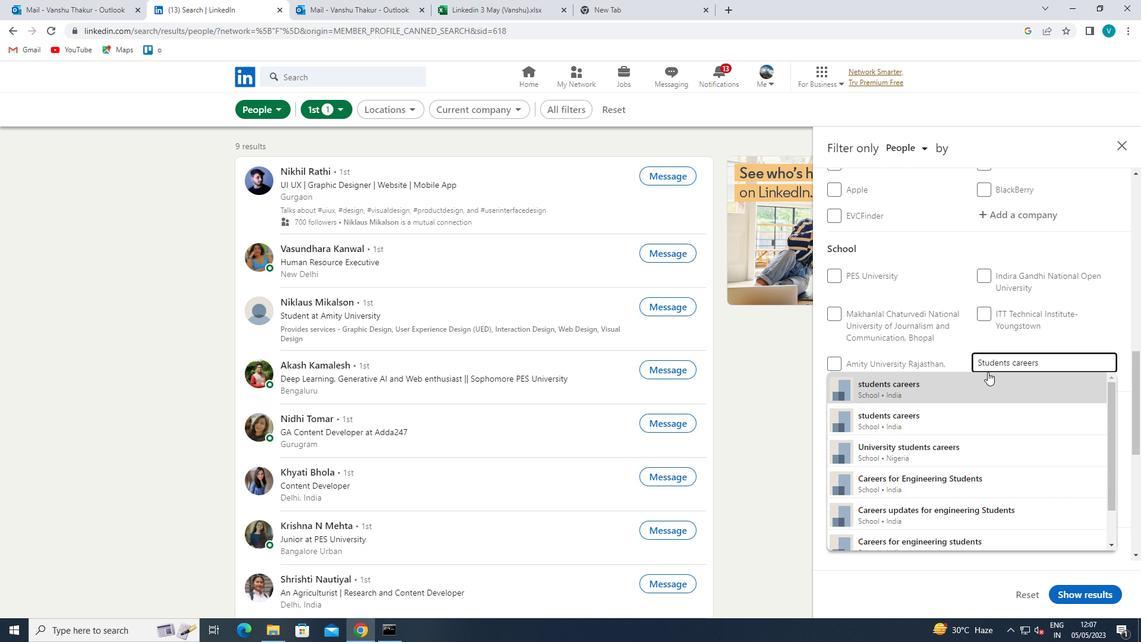 
Action: Mouse scrolled (988, 371) with delta (0, 0)
Screenshot: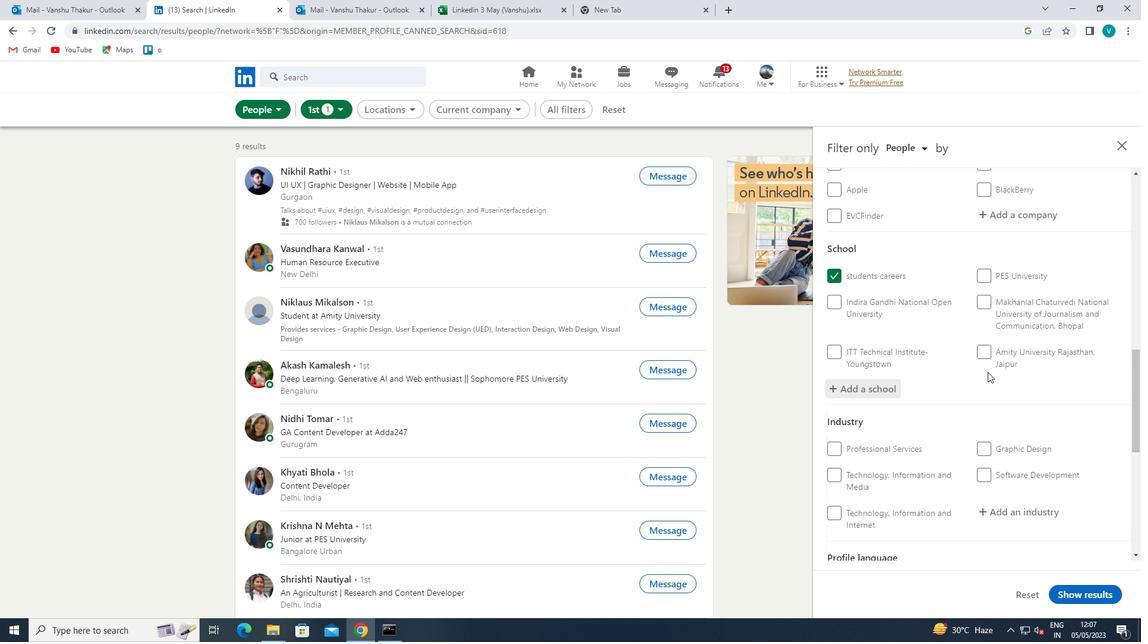 
Action: Mouse scrolled (988, 371) with delta (0, 0)
Screenshot: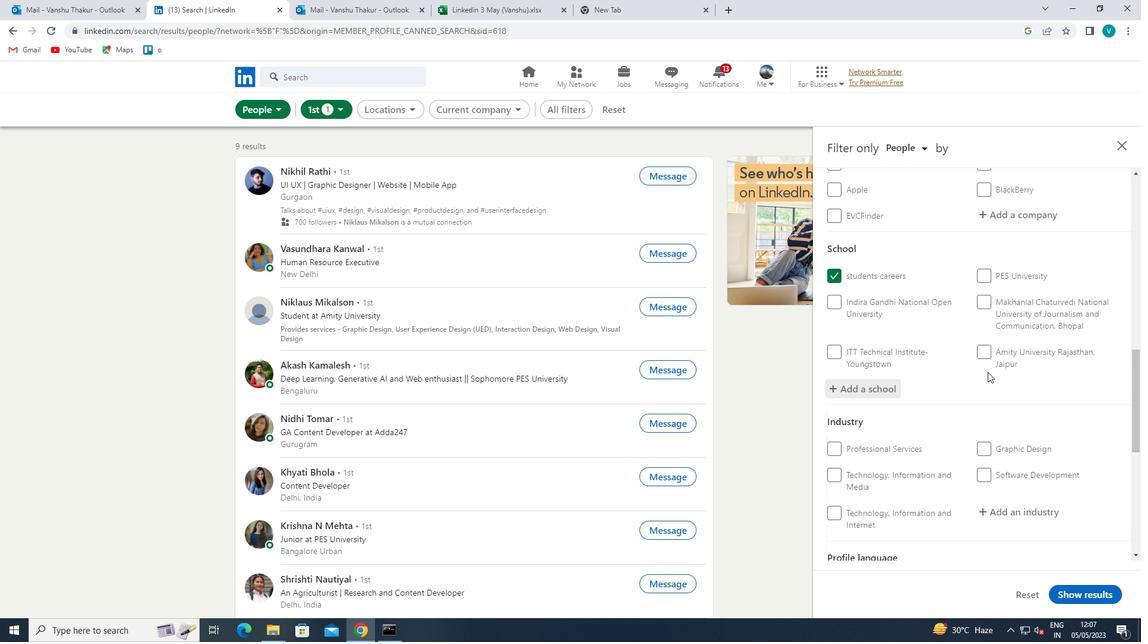 
Action: Mouse scrolled (988, 371) with delta (0, 0)
Screenshot: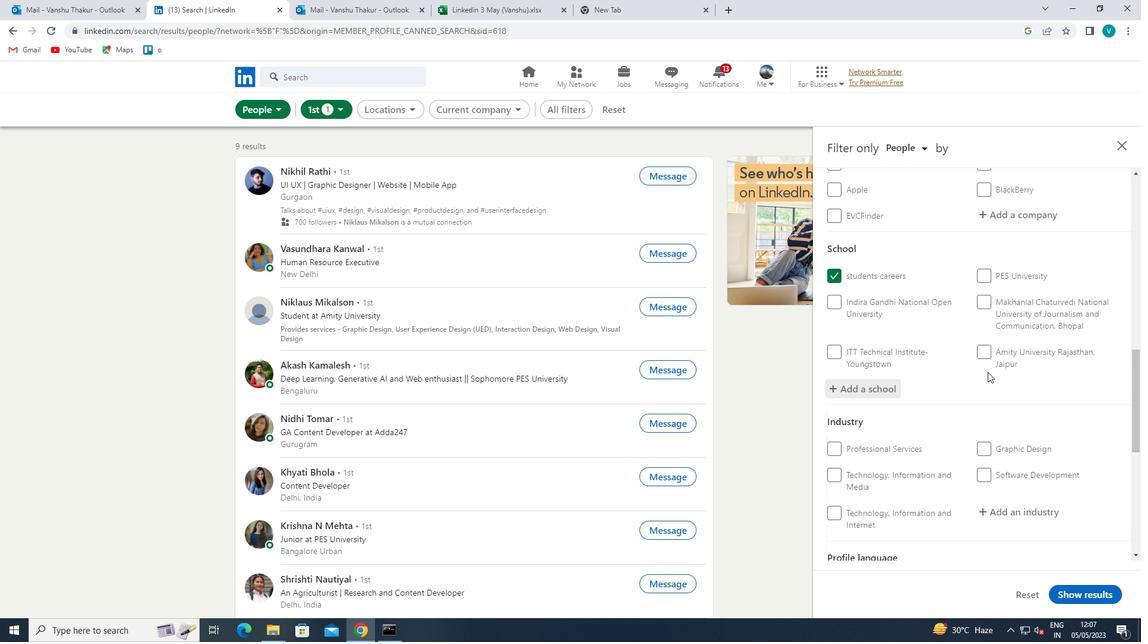 
Action: Mouse scrolled (988, 371) with delta (0, 0)
Screenshot: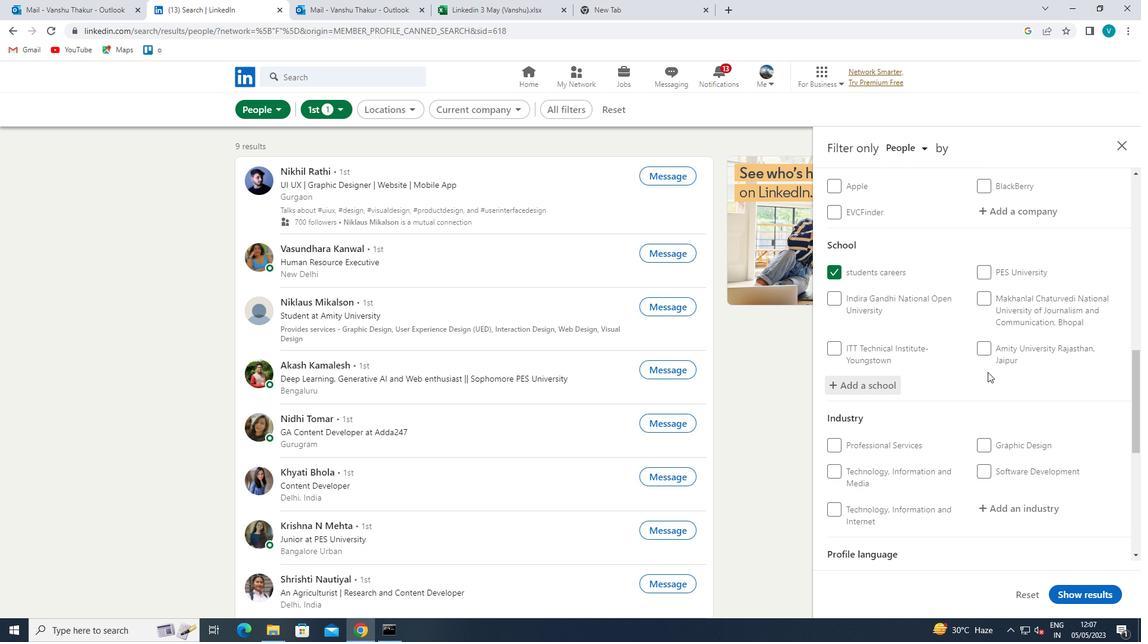 
Action: Mouse moved to (1005, 270)
Screenshot: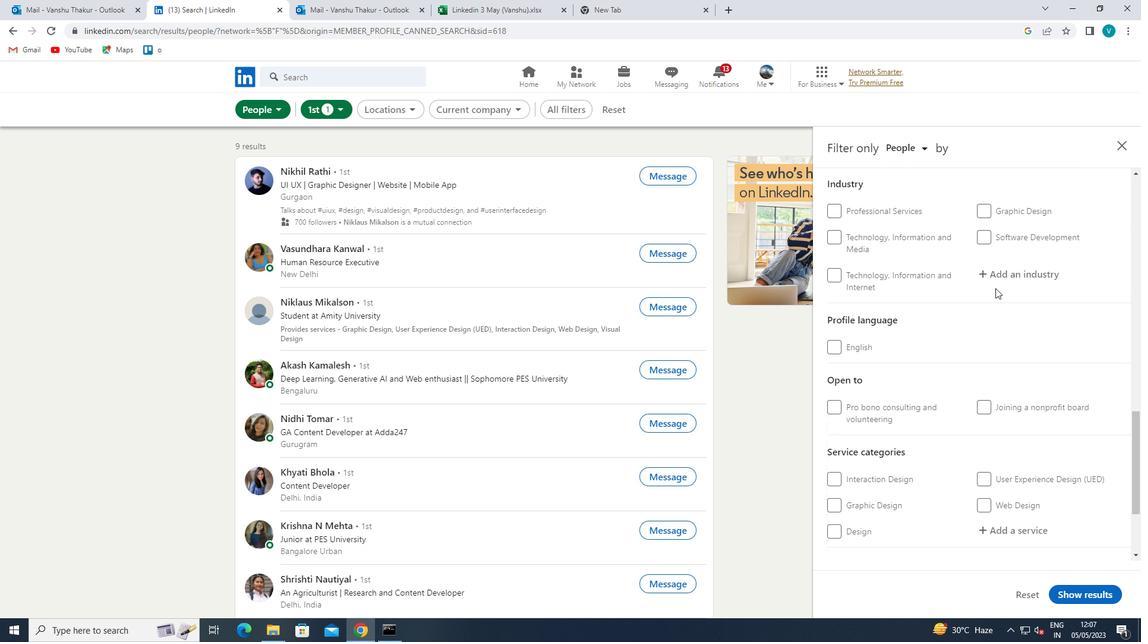 
Action: Mouse pressed left at (1005, 270)
Screenshot: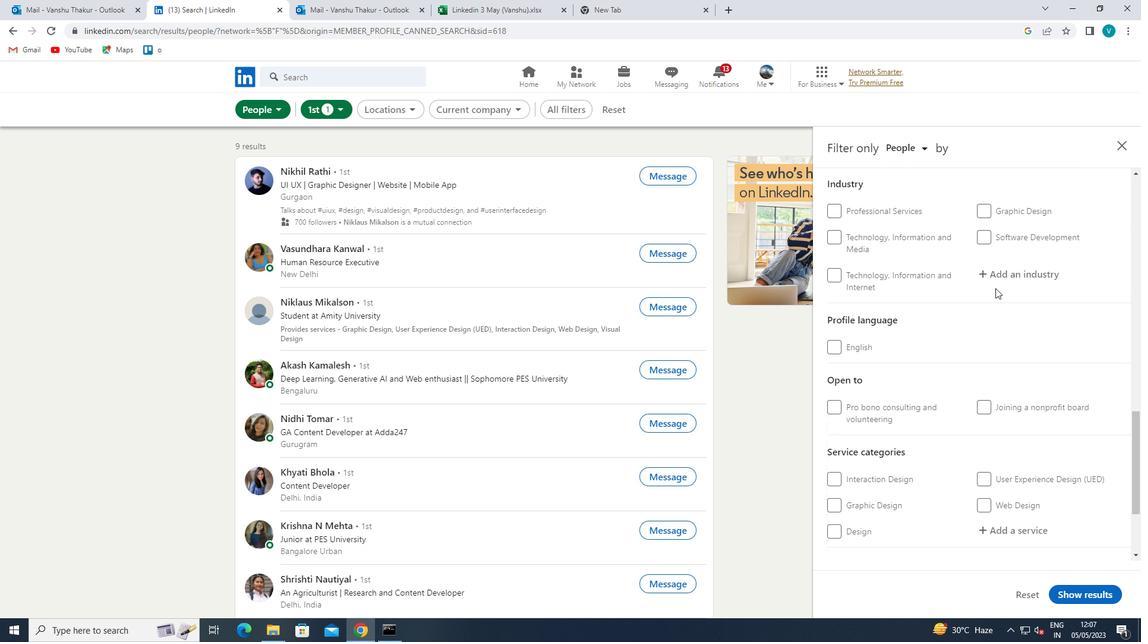 
Action: Key pressed <Key.shift>RETAIL<Key.space><Key.shift><Key.shift>FLO
Screenshot: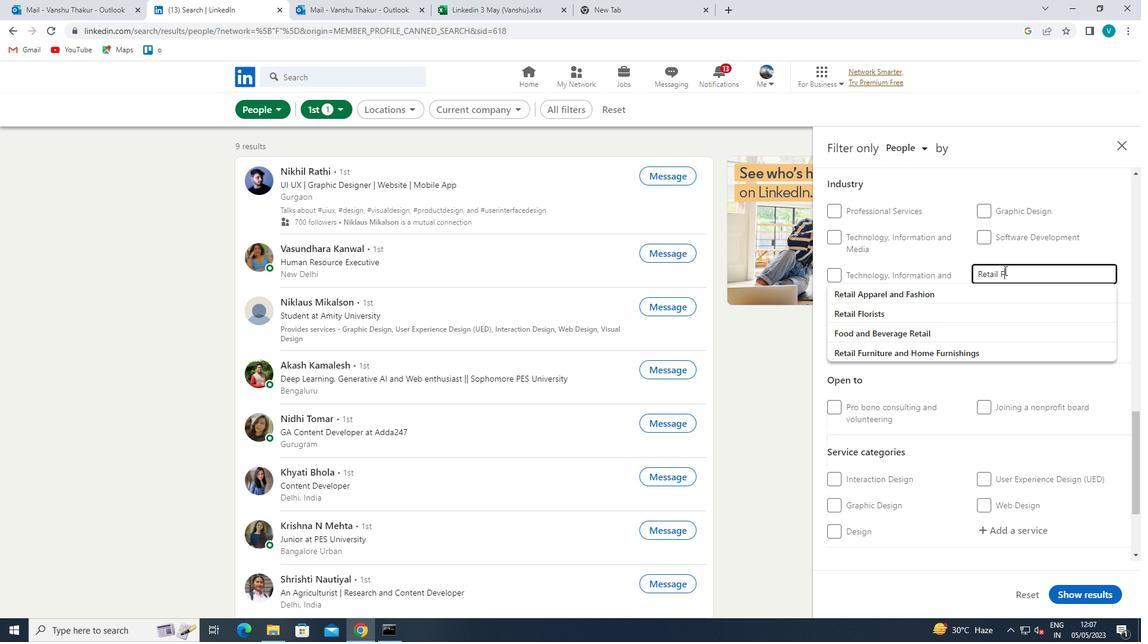 
Action: Mouse moved to (991, 287)
Screenshot: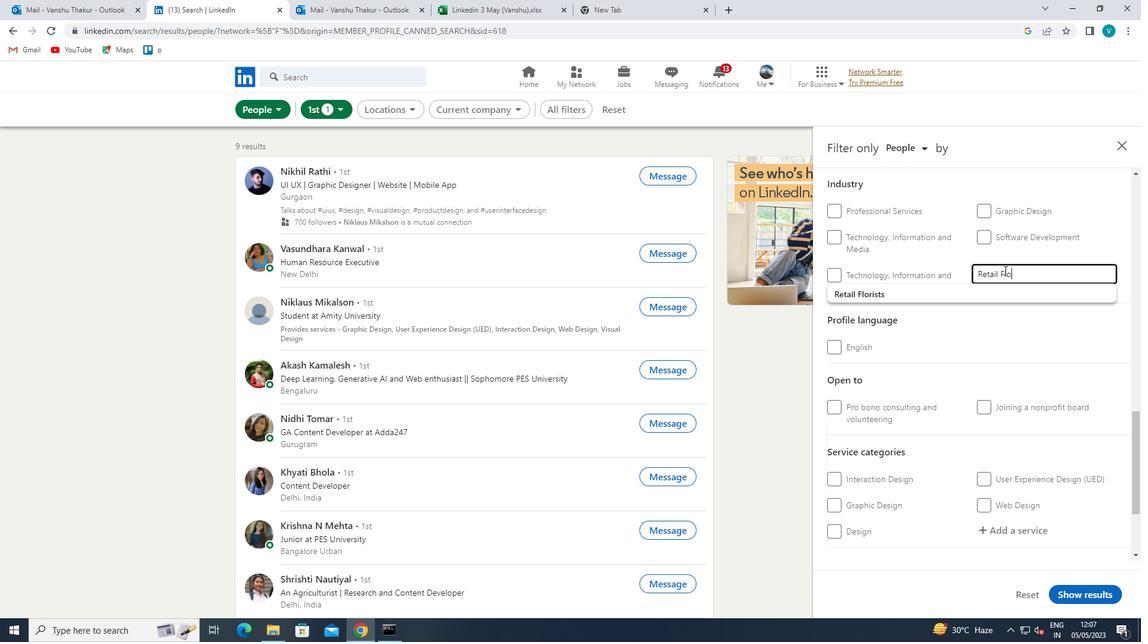 
Action: Mouse pressed left at (991, 287)
Screenshot: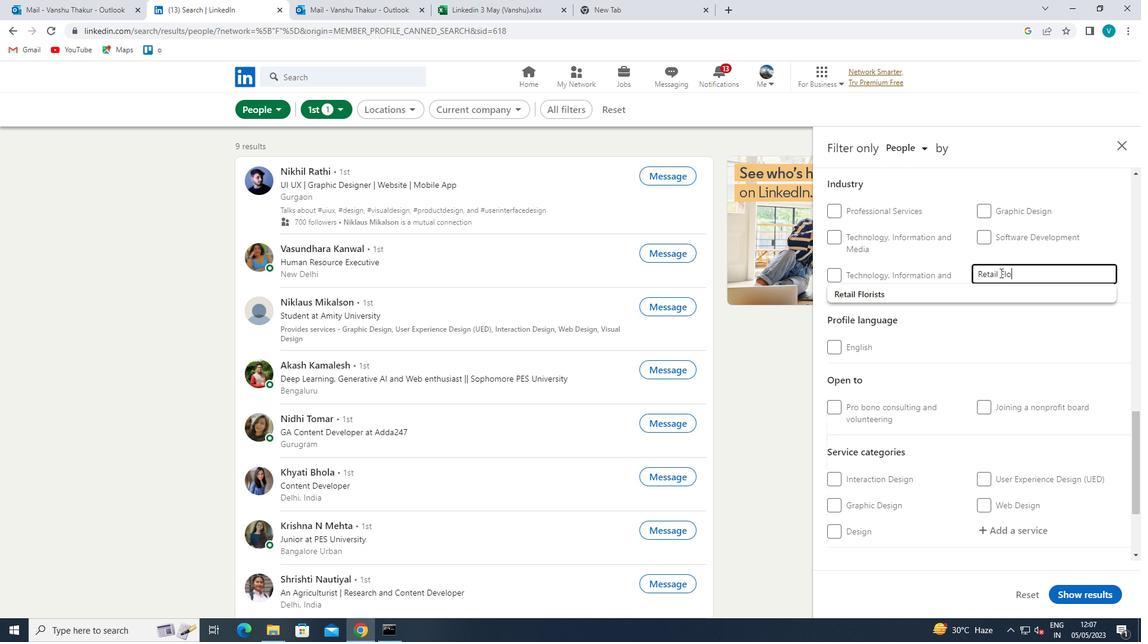 
Action: Mouse scrolled (991, 286) with delta (0, 0)
Screenshot: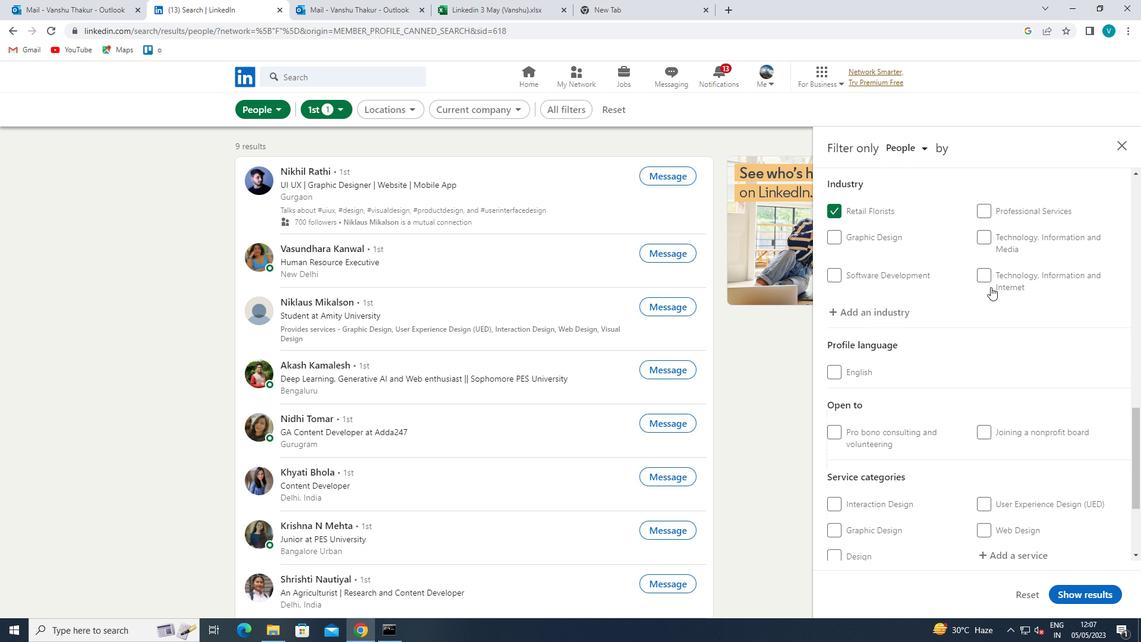 
Action: Mouse moved to (990, 287)
Screenshot: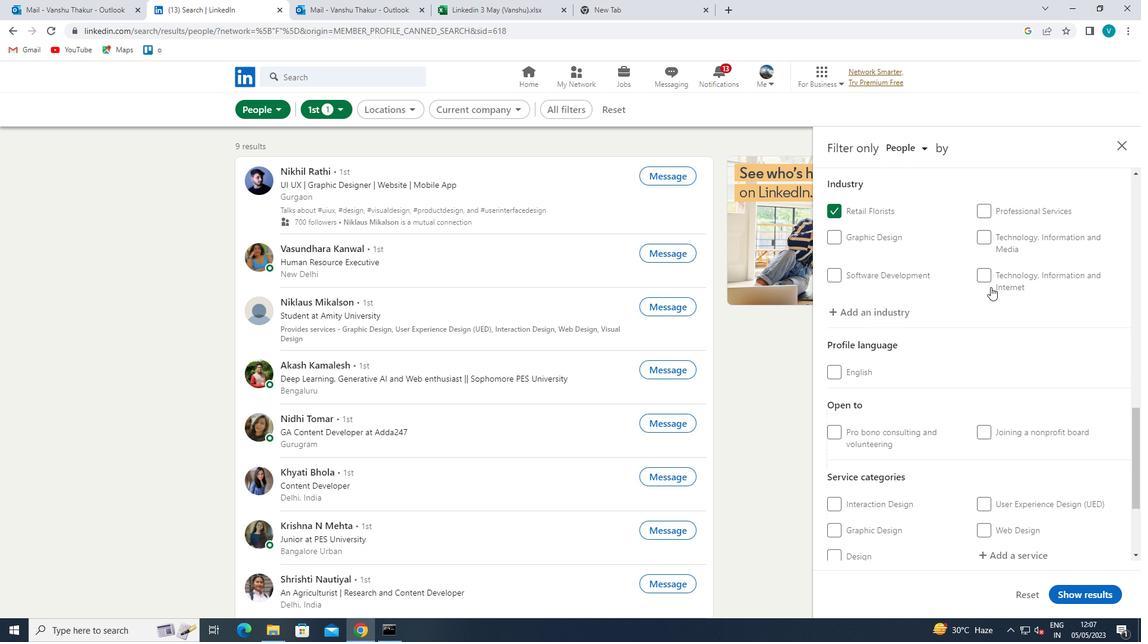 
Action: Mouse scrolled (990, 286) with delta (0, 0)
Screenshot: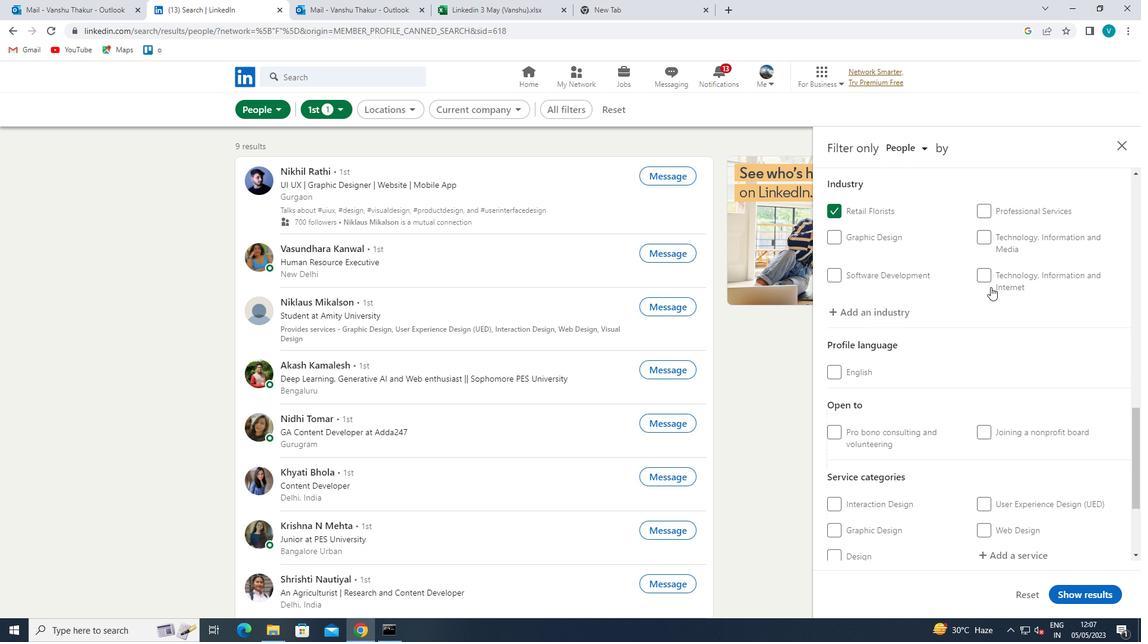 
Action: Mouse scrolled (990, 286) with delta (0, 0)
Screenshot: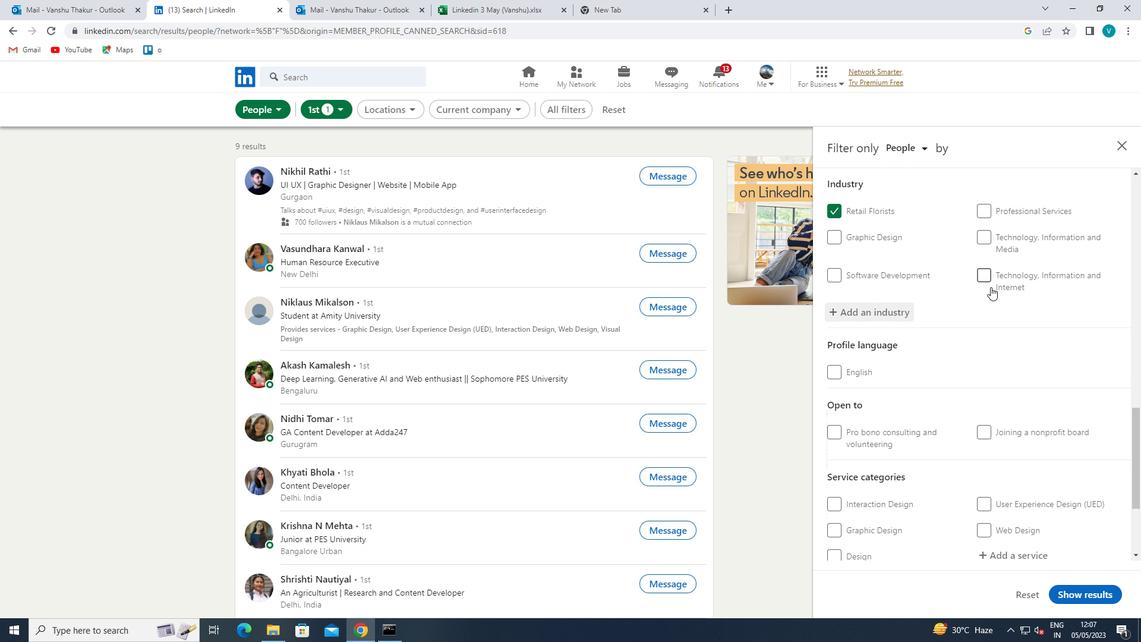 
Action: Mouse moved to (992, 289)
Screenshot: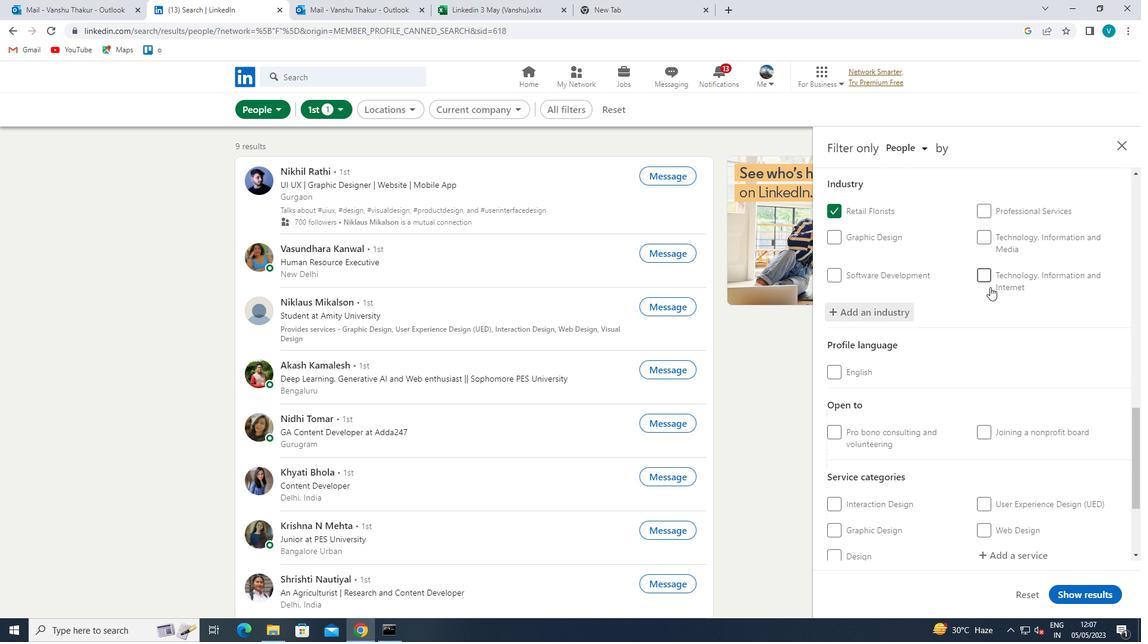 
Action: Mouse scrolled (992, 288) with delta (0, 0)
Screenshot: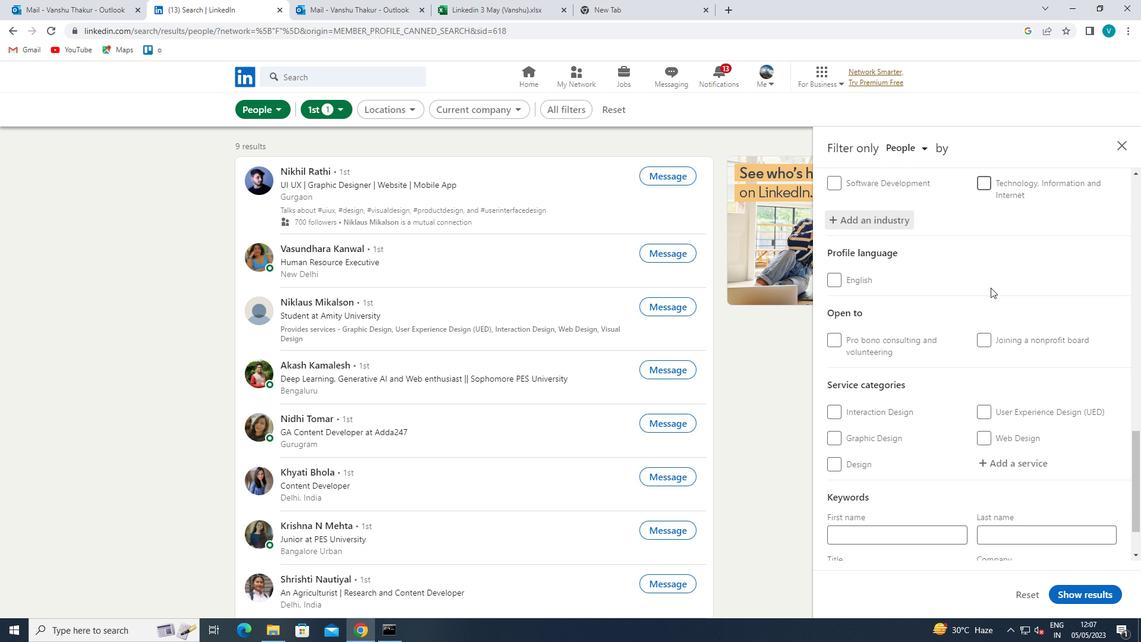 
Action: Mouse scrolled (992, 288) with delta (0, 0)
Screenshot: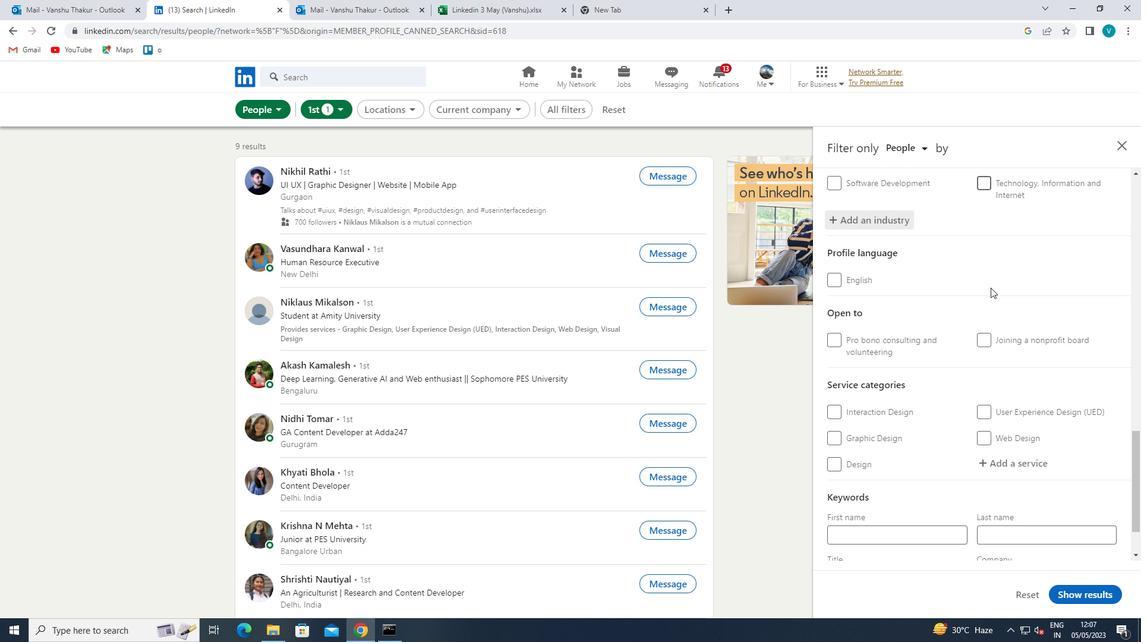 
Action: Mouse moved to (1011, 403)
Screenshot: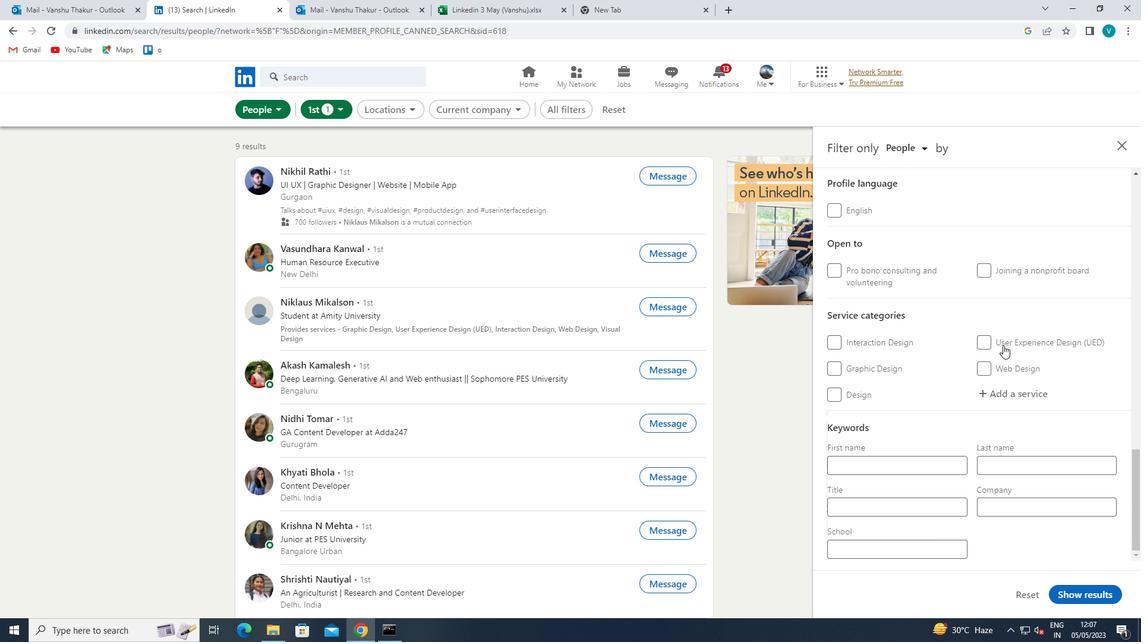 
Action: Mouse pressed left at (1011, 403)
Screenshot: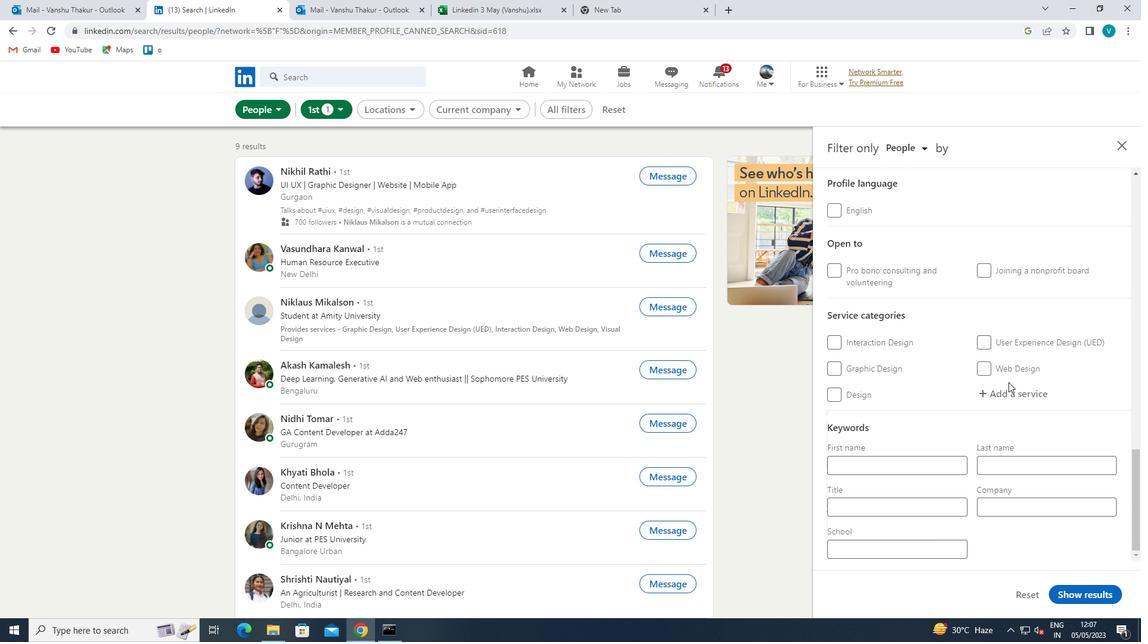 
Action: Mouse moved to (1024, 393)
Screenshot: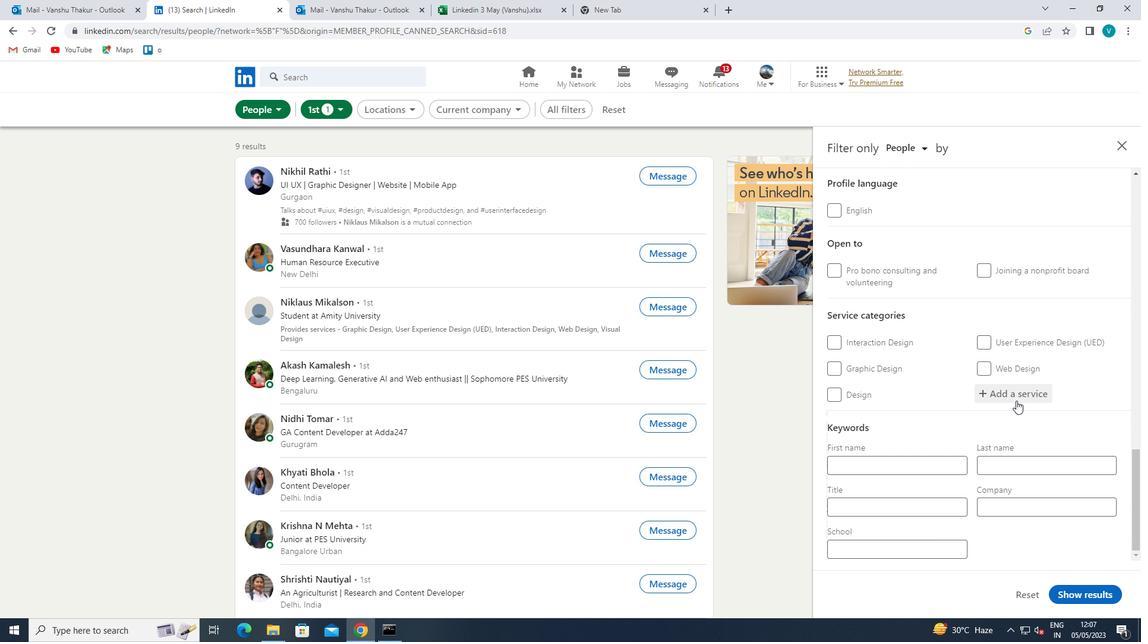 
Action: Mouse pressed left at (1024, 393)
Screenshot: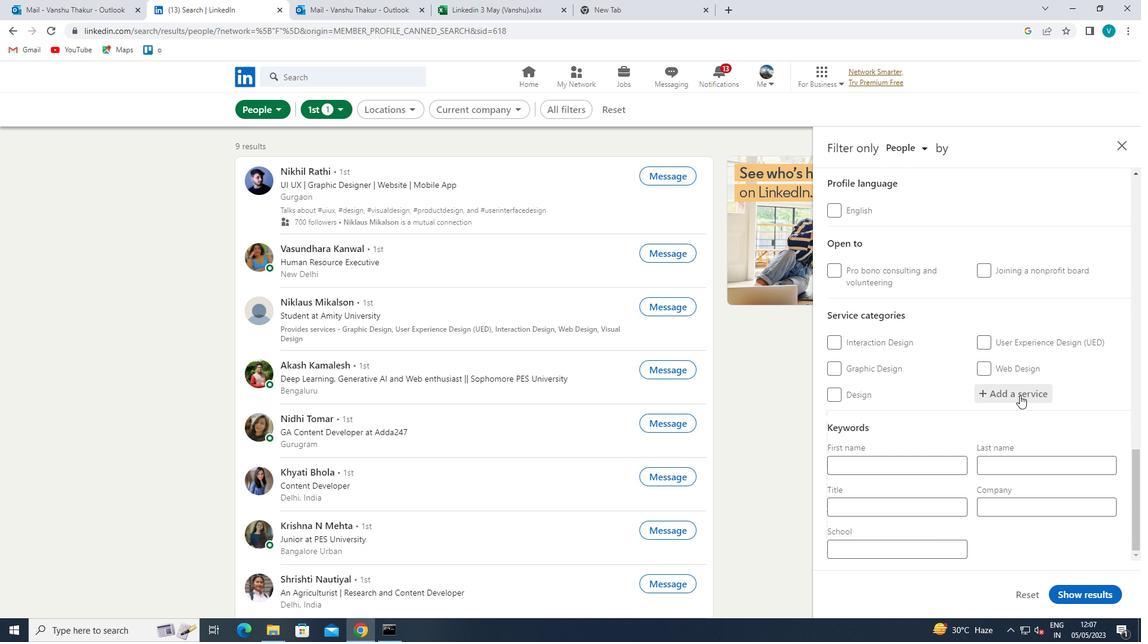 
Action: Mouse moved to (1014, 399)
Screenshot: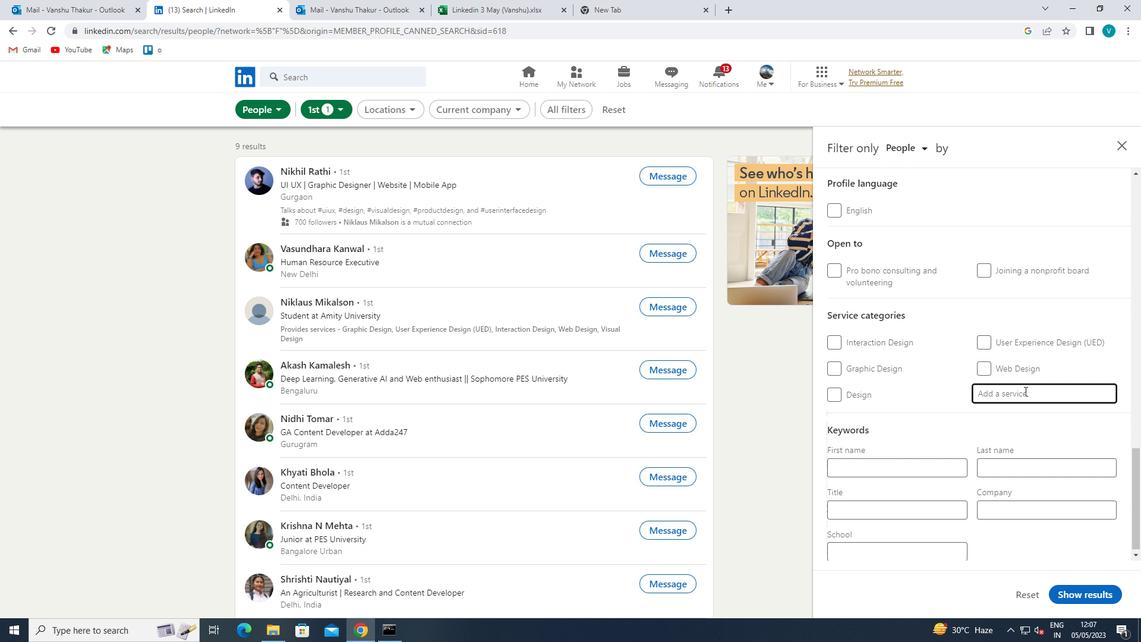 
Action: Key pressed <Key.shift>
Screenshot: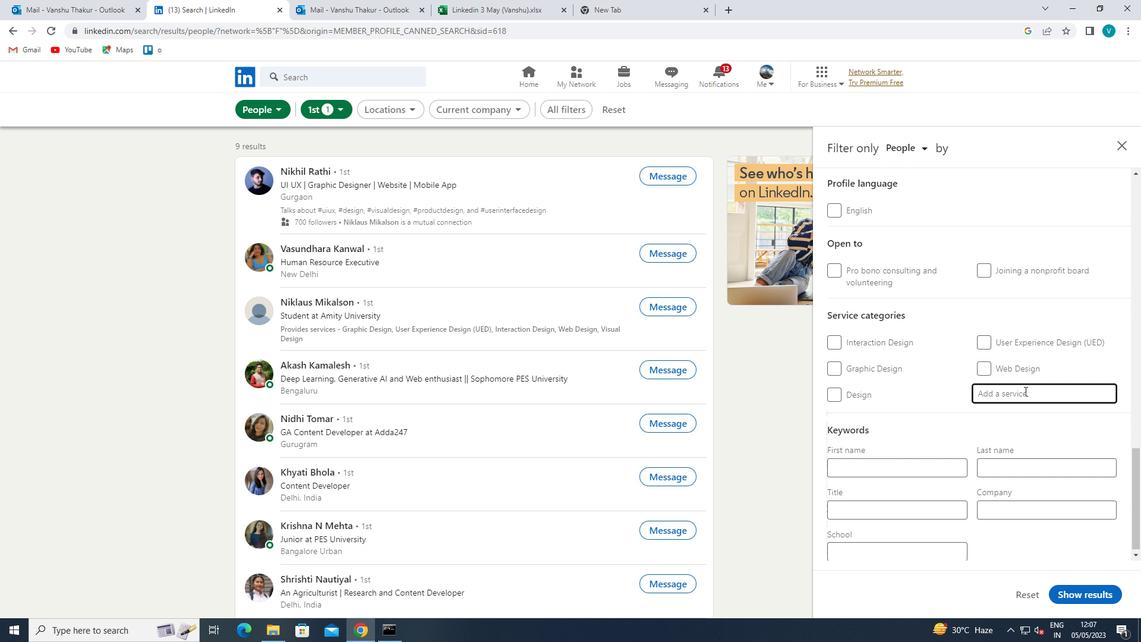 
Action: Mouse moved to (996, 410)
Screenshot: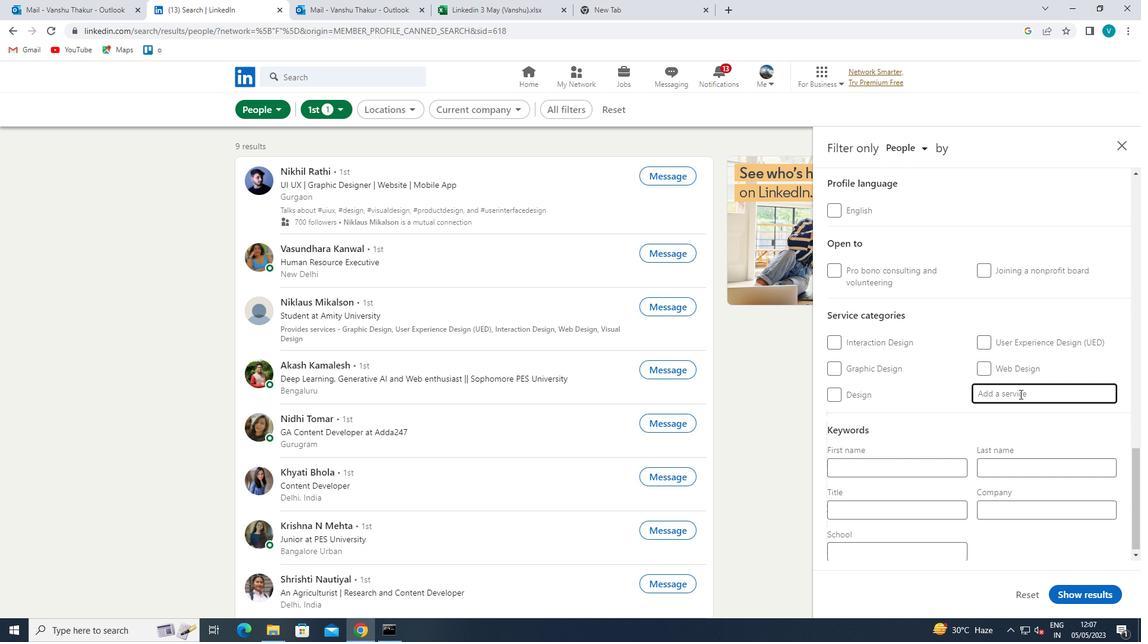 
Action: Key pressed HEALTH<Key.space>
Screenshot: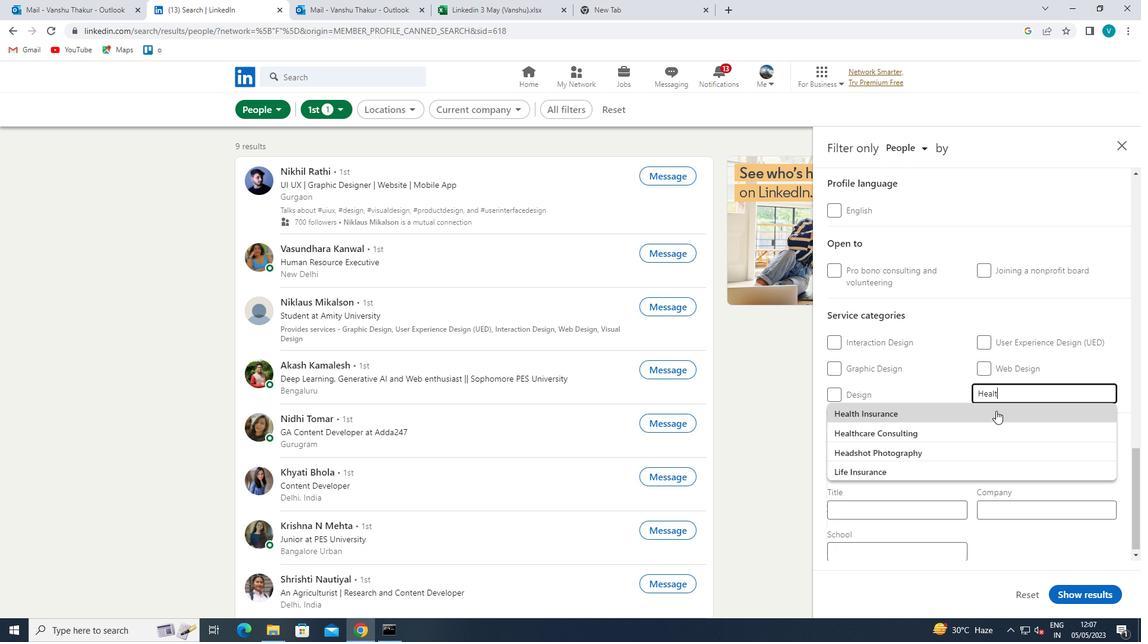 
Action: Mouse pressed left at (996, 410)
Screenshot: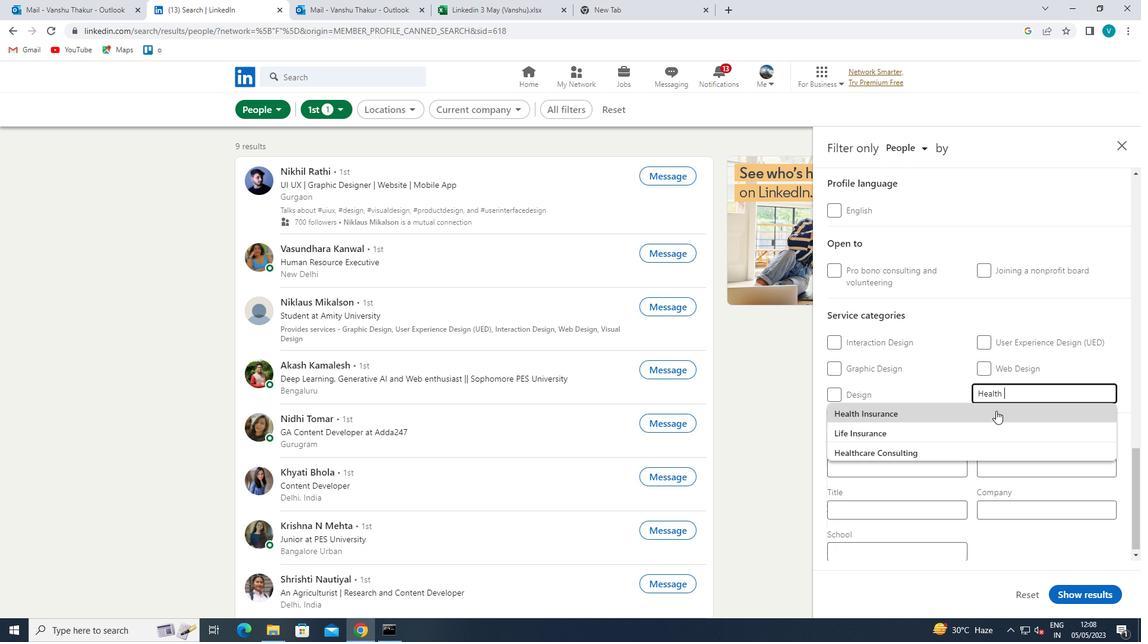 
Action: Mouse scrolled (996, 410) with delta (0, 0)
Screenshot: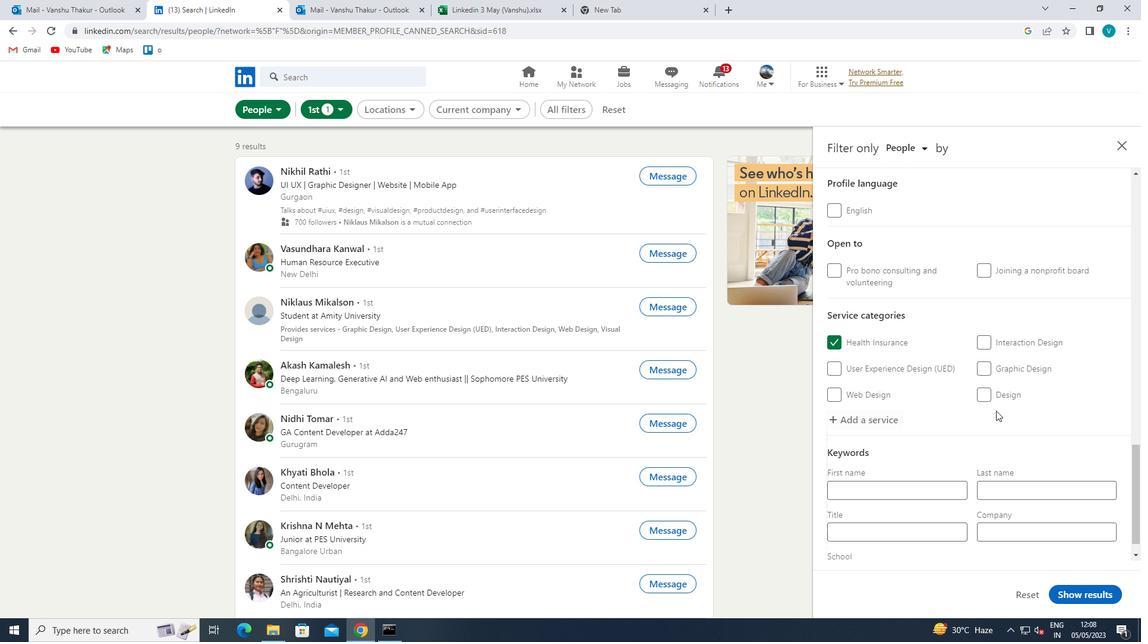 
Action: Mouse moved to (995, 412)
Screenshot: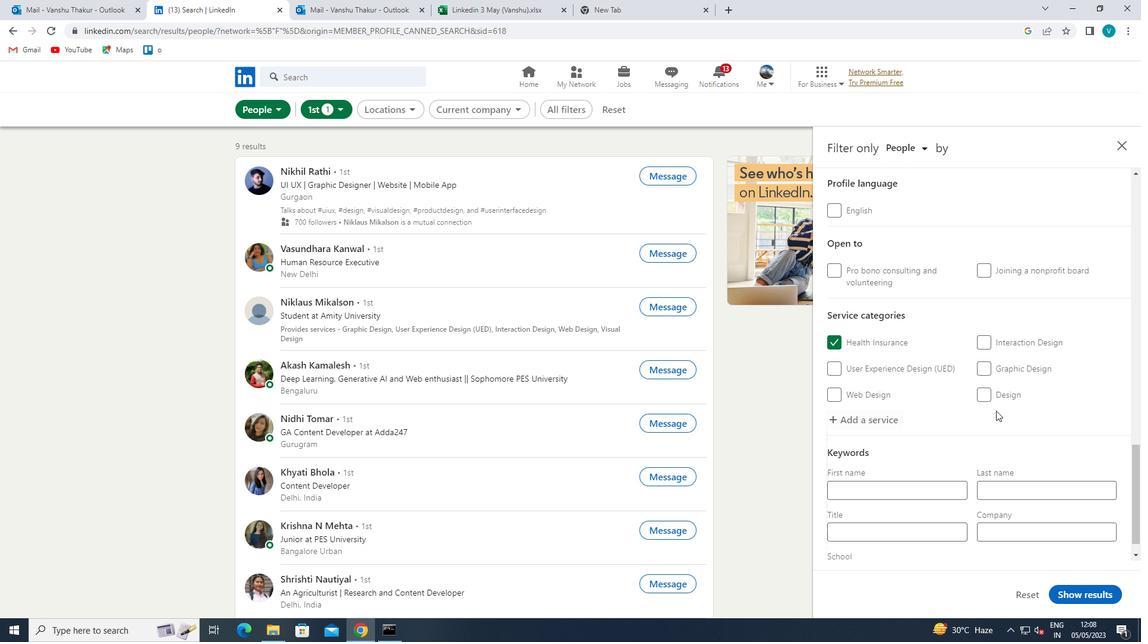 
Action: Mouse scrolled (995, 411) with delta (0, 0)
Screenshot: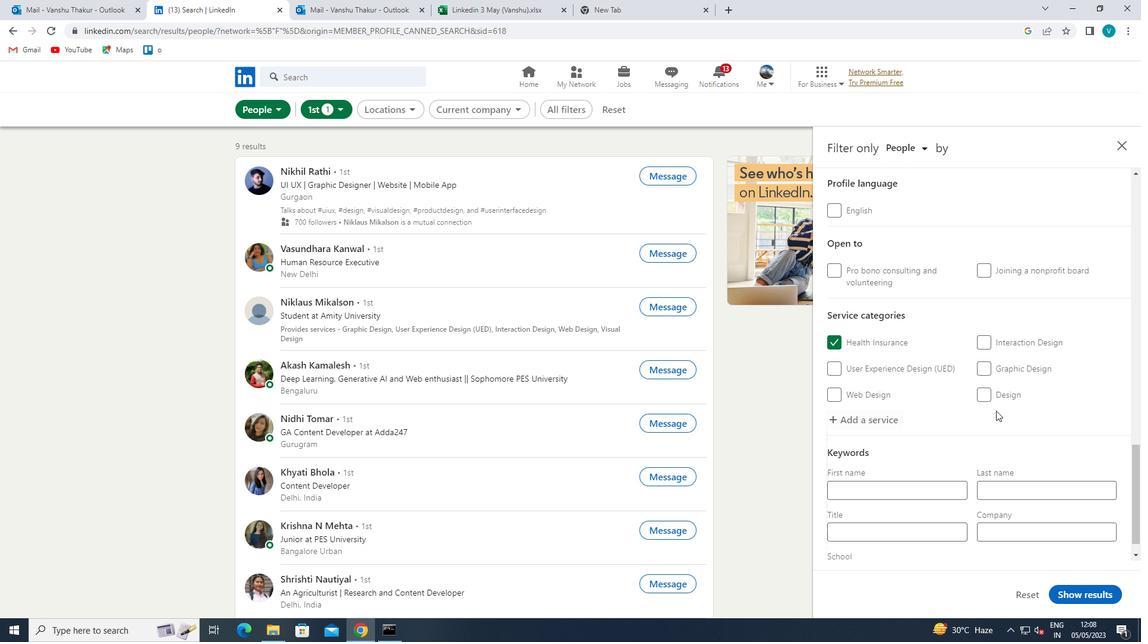 
Action: Mouse moved to (994, 412)
Screenshot: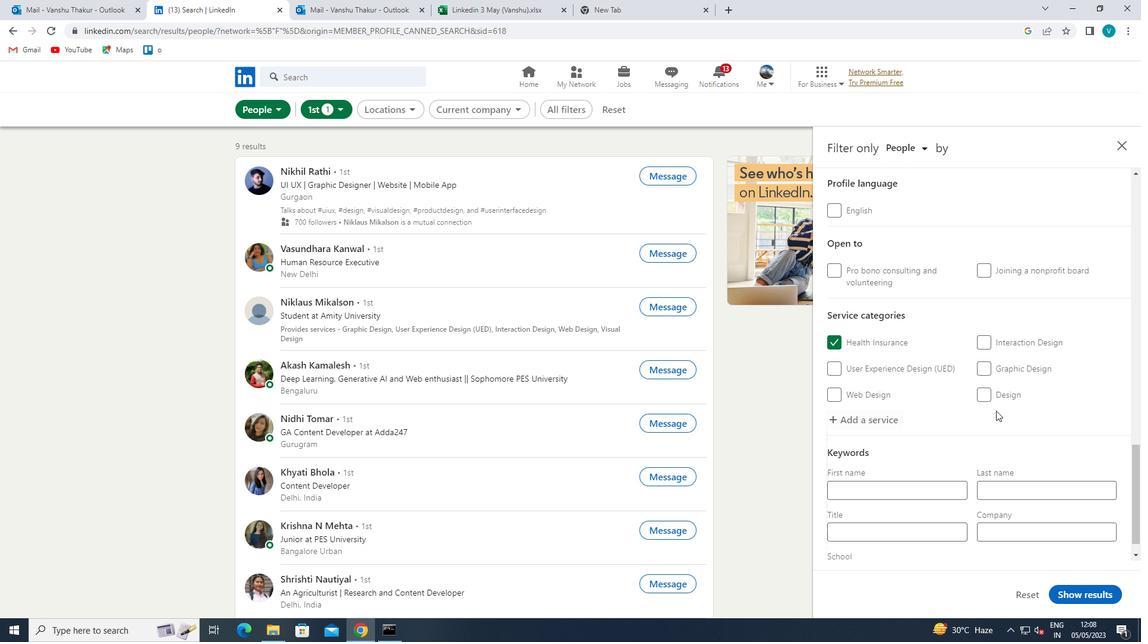 
Action: Mouse scrolled (994, 411) with delta (0, 0)
Screenshot: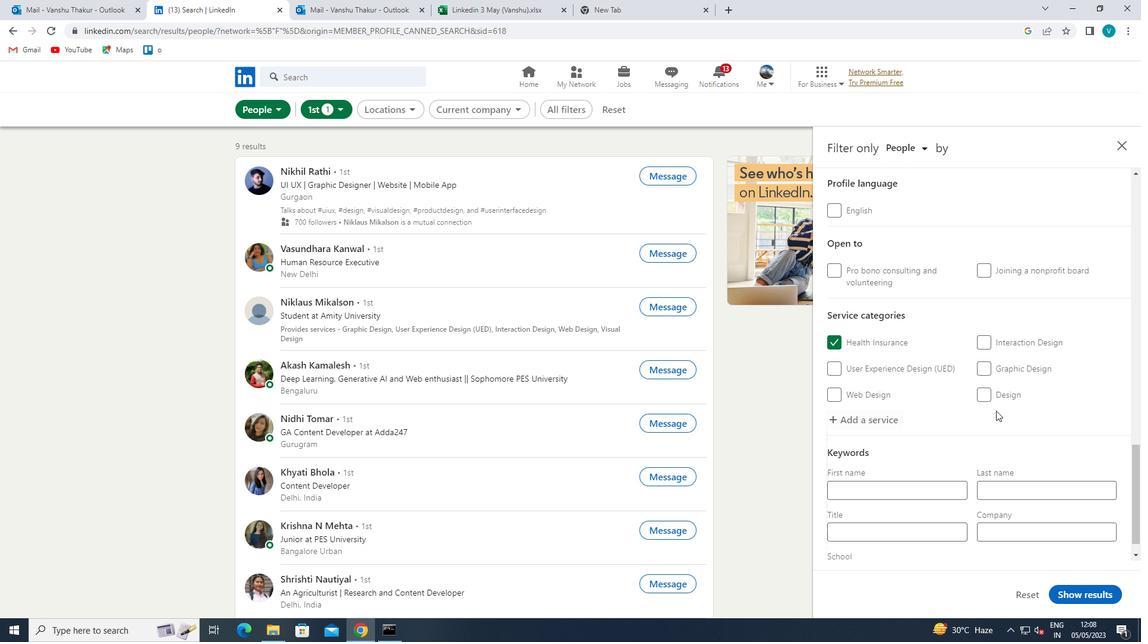 
Action: Mouse moved to (889, 499)
Screenshot: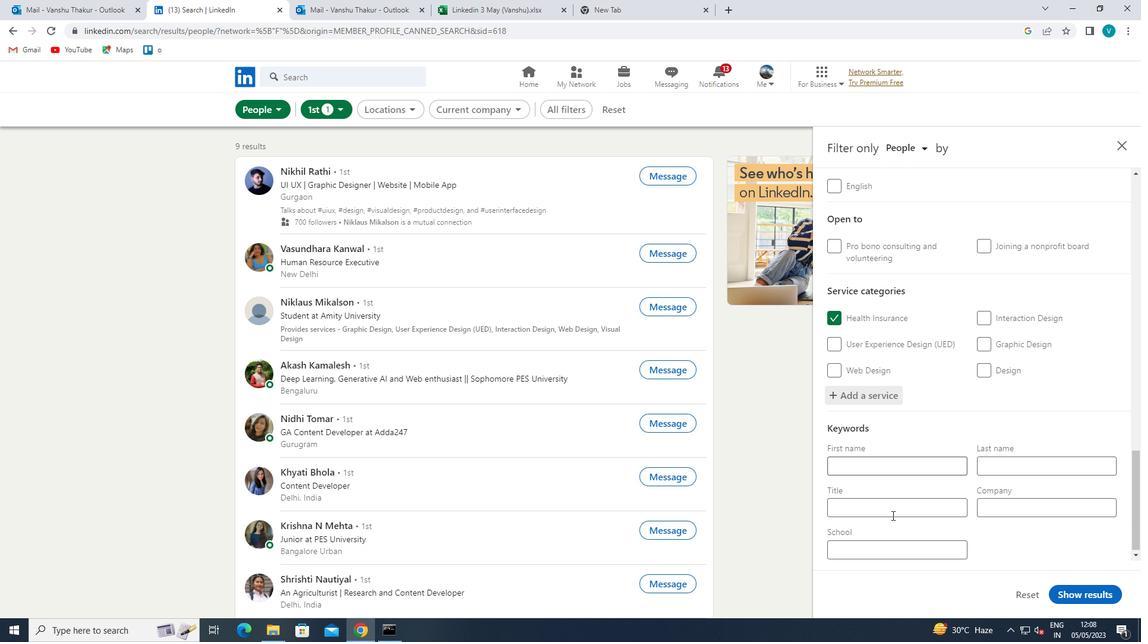 
Action: Mouse pressed left at (889, 499)
Screenshot: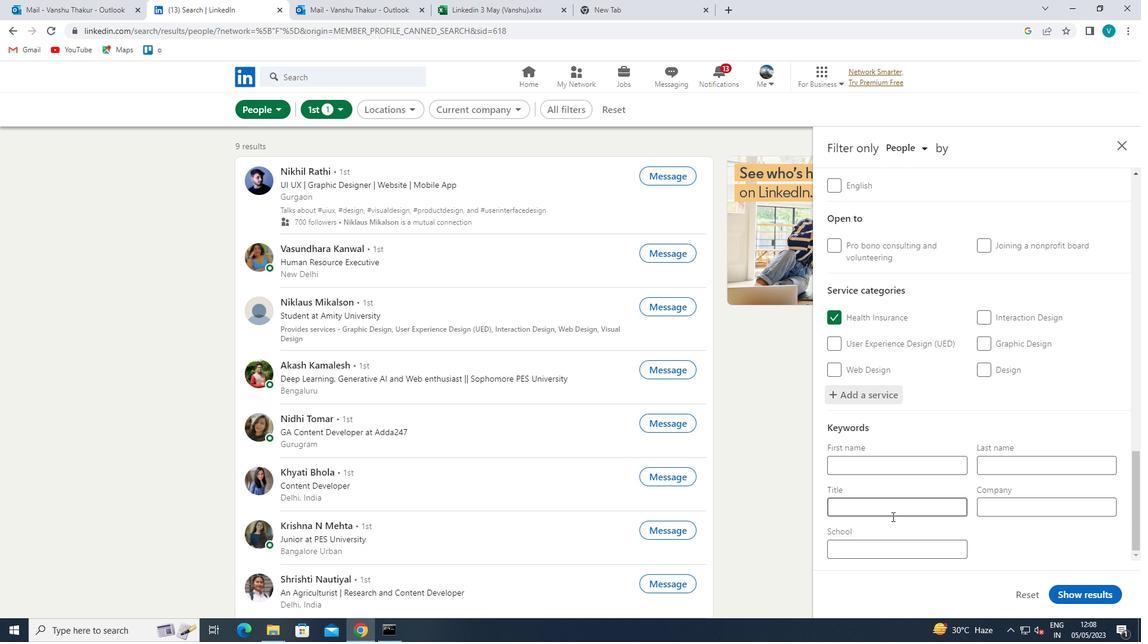 
Action: Mouse moved to (889, 499)
Screenshot: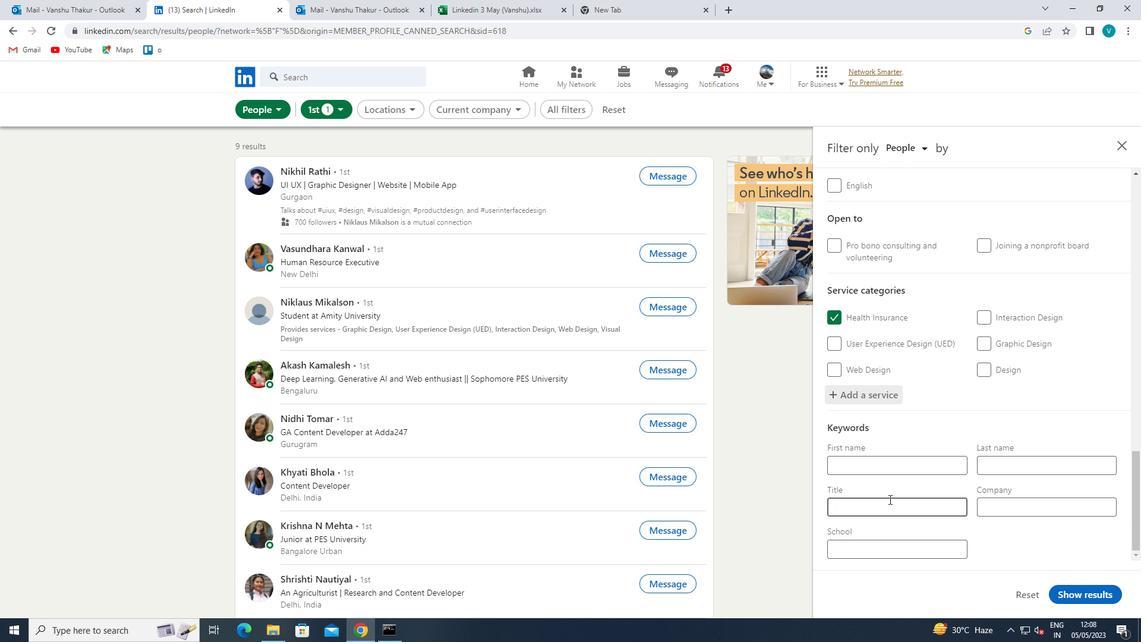 
Action: Key pressed <Key.shift>FOOD<Key.space><Key.shift>PROJECT<Key.space><Key.shift>WORKER<Key.space>
Screenshot: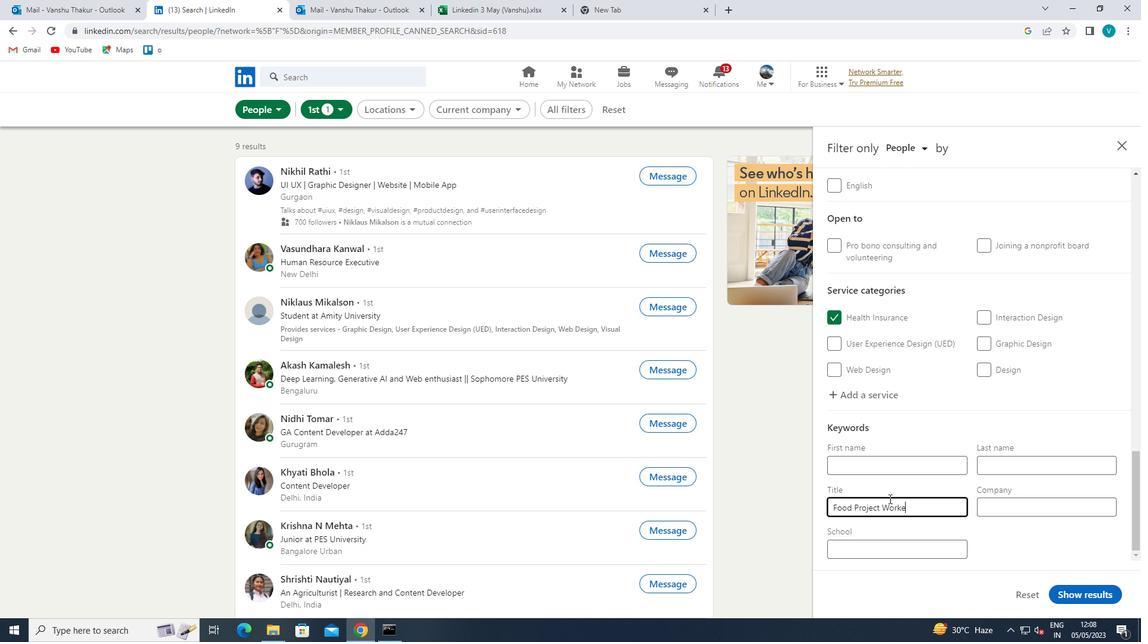 
Action: Mouse moved to (1059, 589)
Screenshot: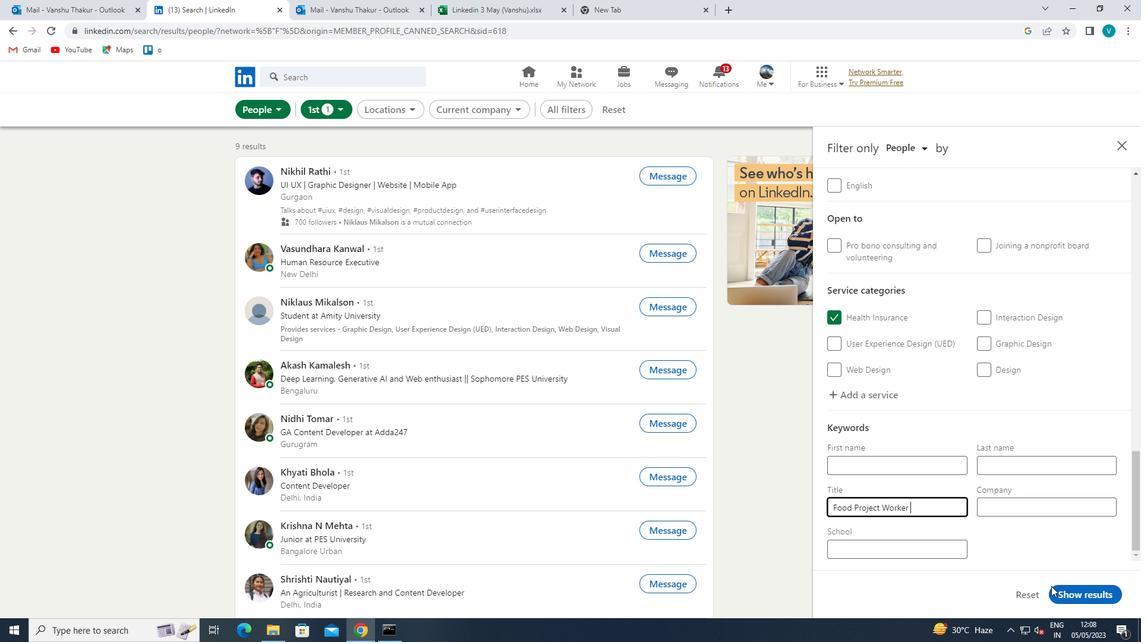 
Action: Mouse pressed left at (1059, 589)
Screenshot: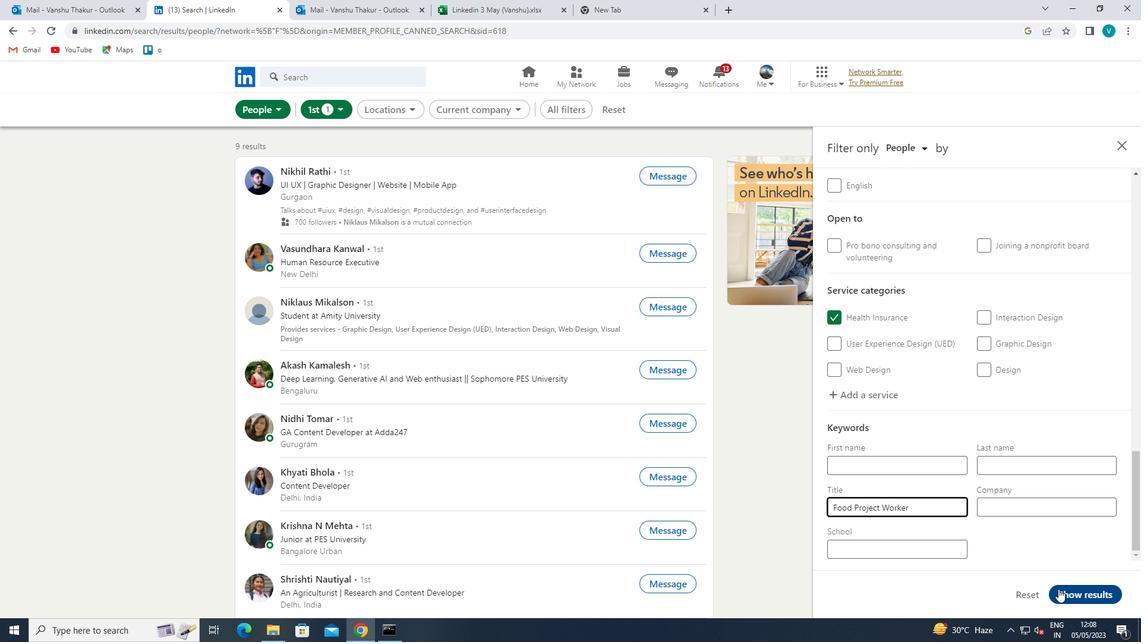 
